 Task: For heading Arial with bold.  font size for heading22,  'Change the font style of data to'Arial Narrow.  and font size to 14,  Change the alignment of both headline & data to Align middle.  In the sheet  DashboardBankStmts
Action: Mouse moved to (137, 115)
Screenshot: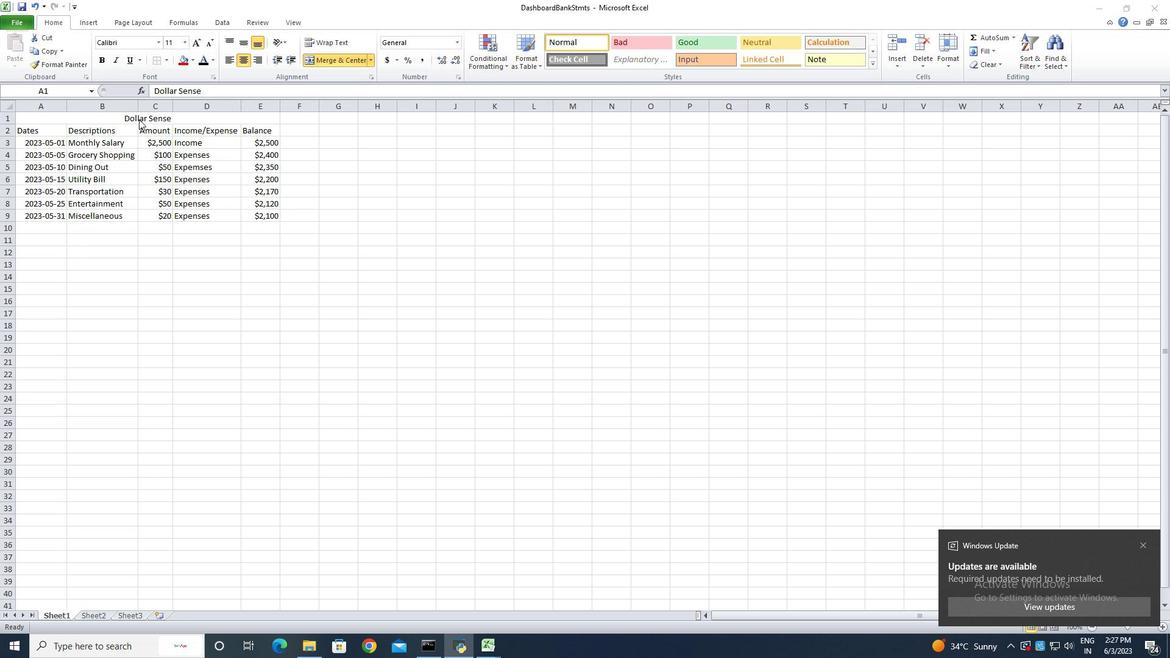 
Action: Mouse pressed left at (137, 115)
Screenshot: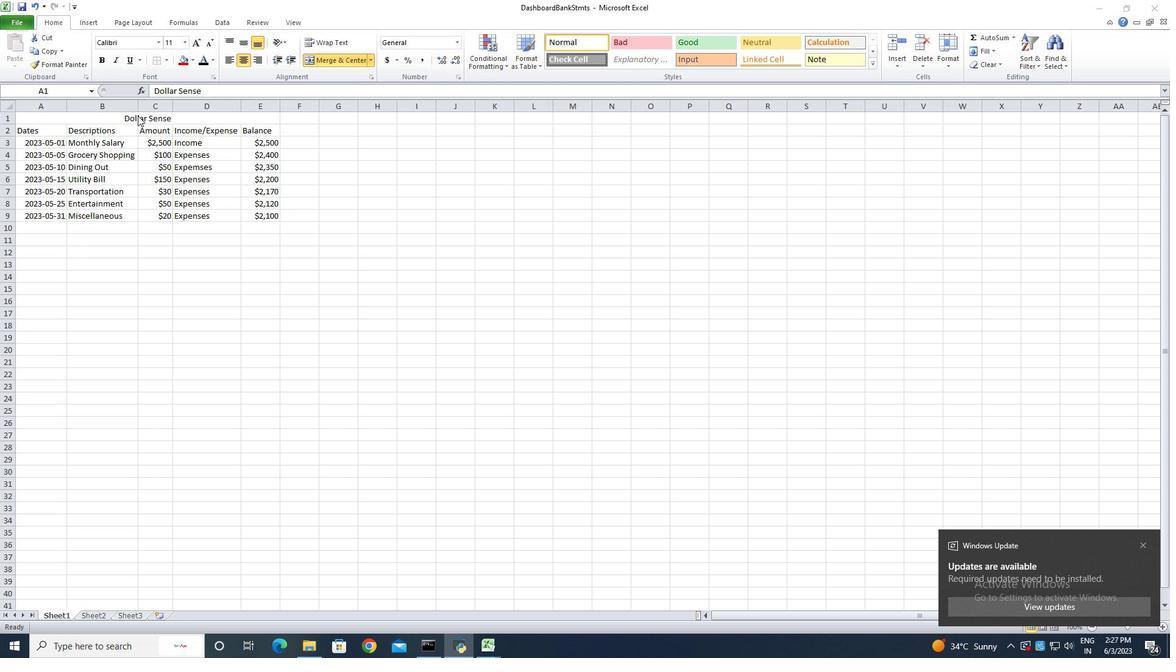 
Action: Mouse moved to (156, 42)
Screenshot: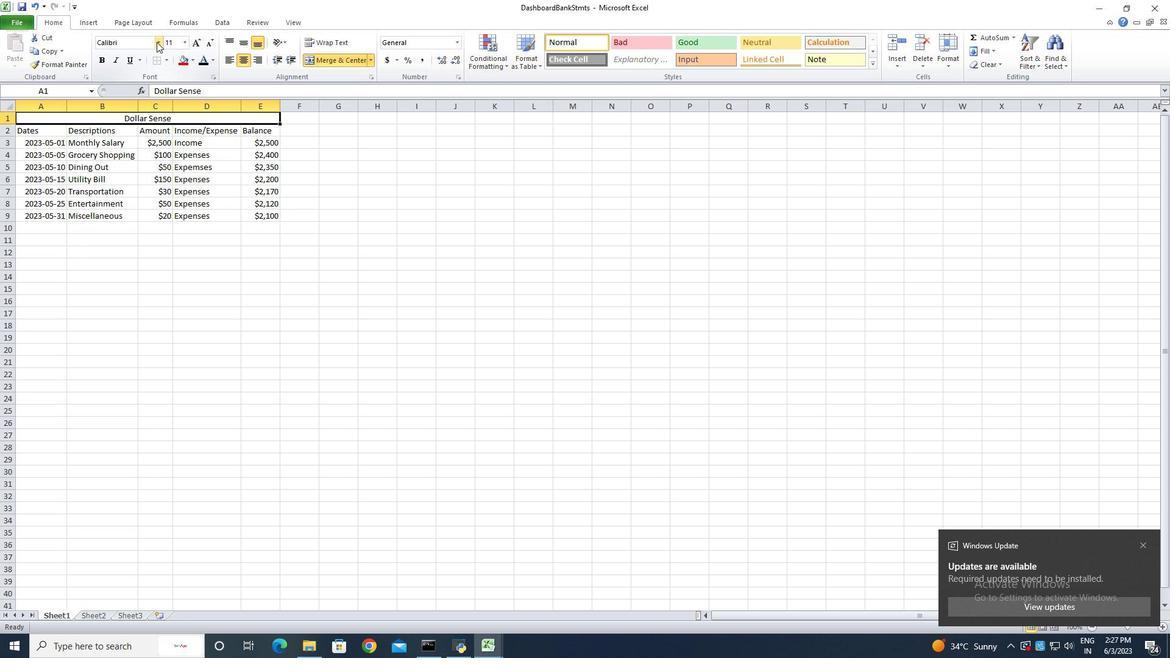 
Action: Mouse pressed left at (156, 42)
Screenshot: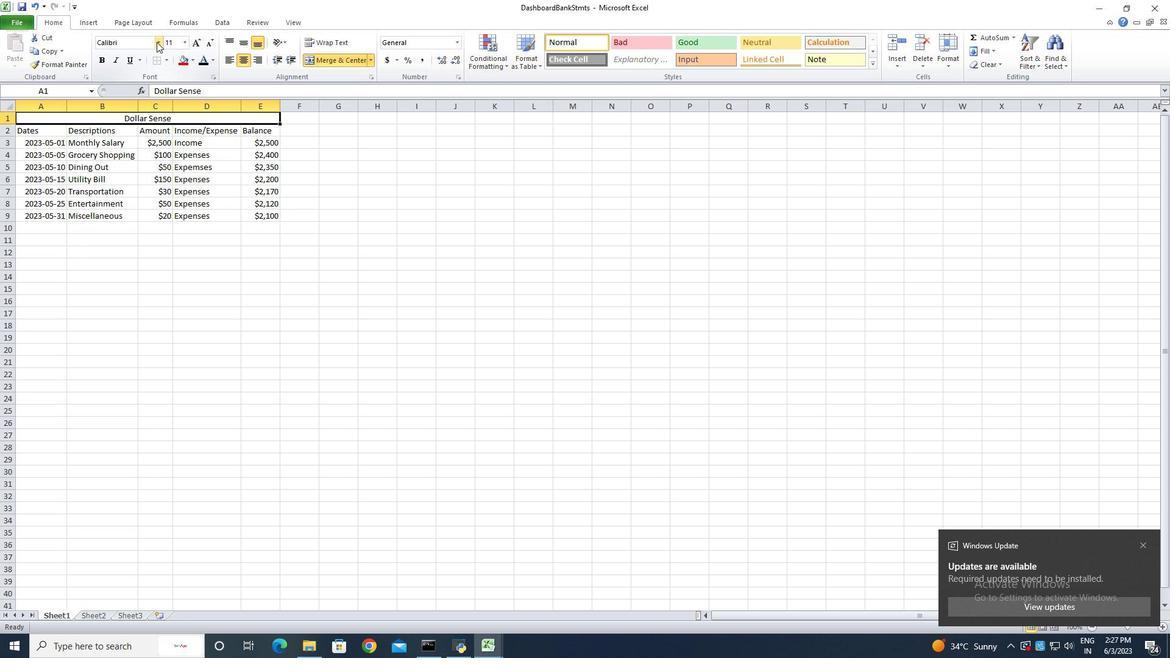 
Action: Mouse moved to (140, 138)
Screenshot: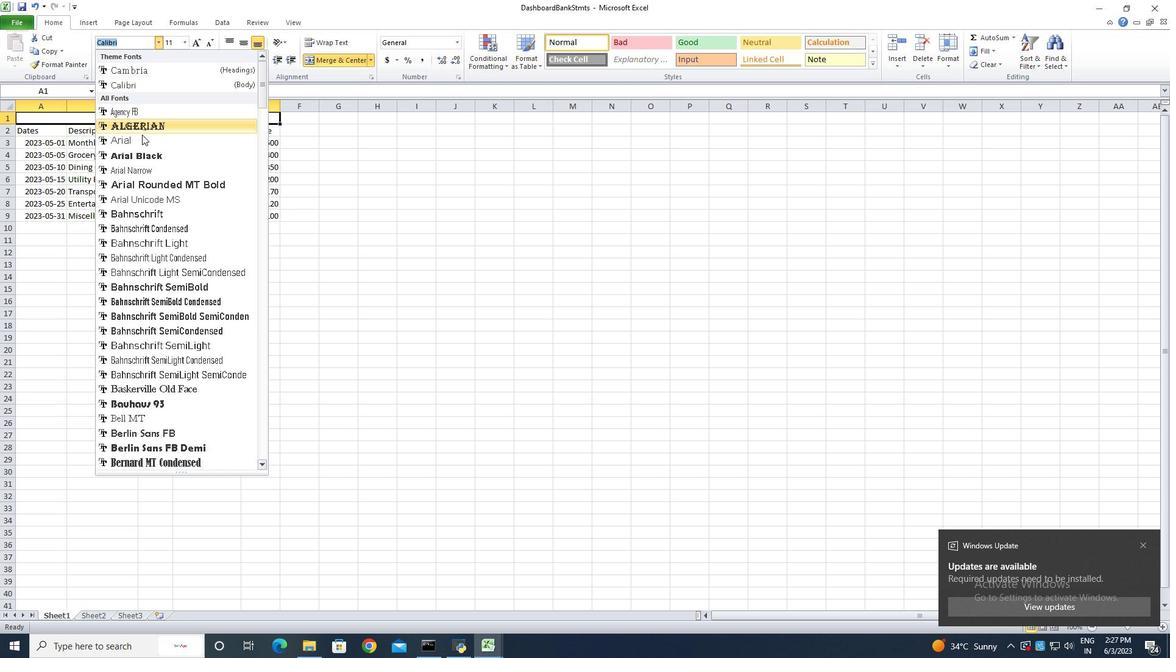 
Action: Mouse pressed left at (140, 138)
Screenshot: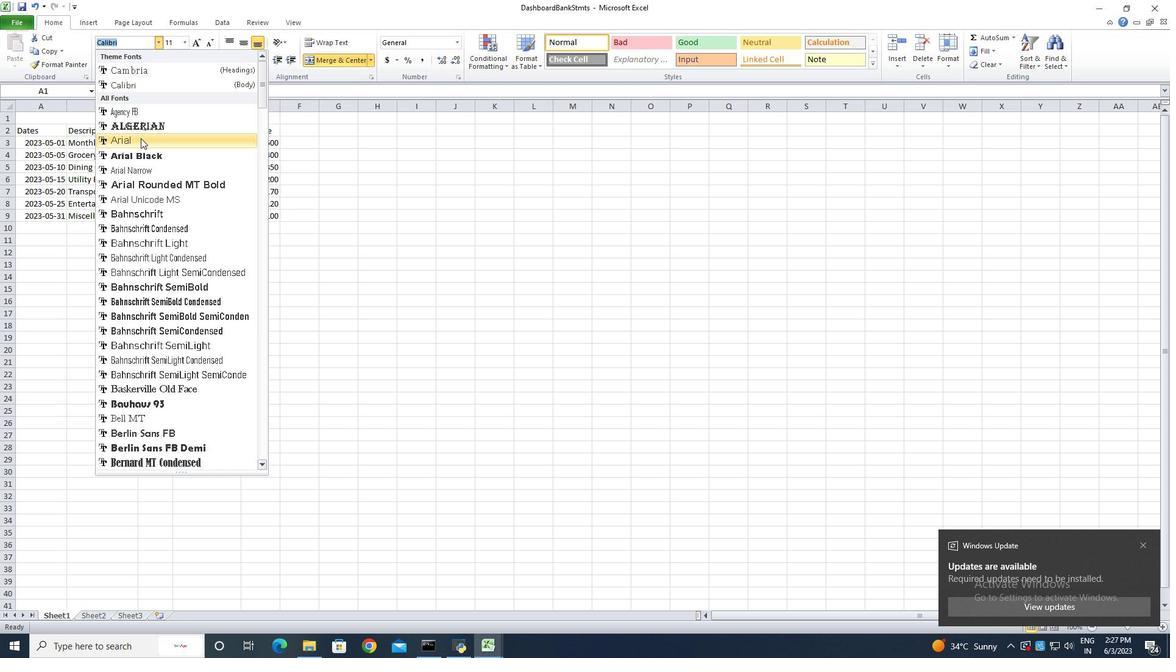 
Action: Mouse moved to (105, 59)
Screenshot: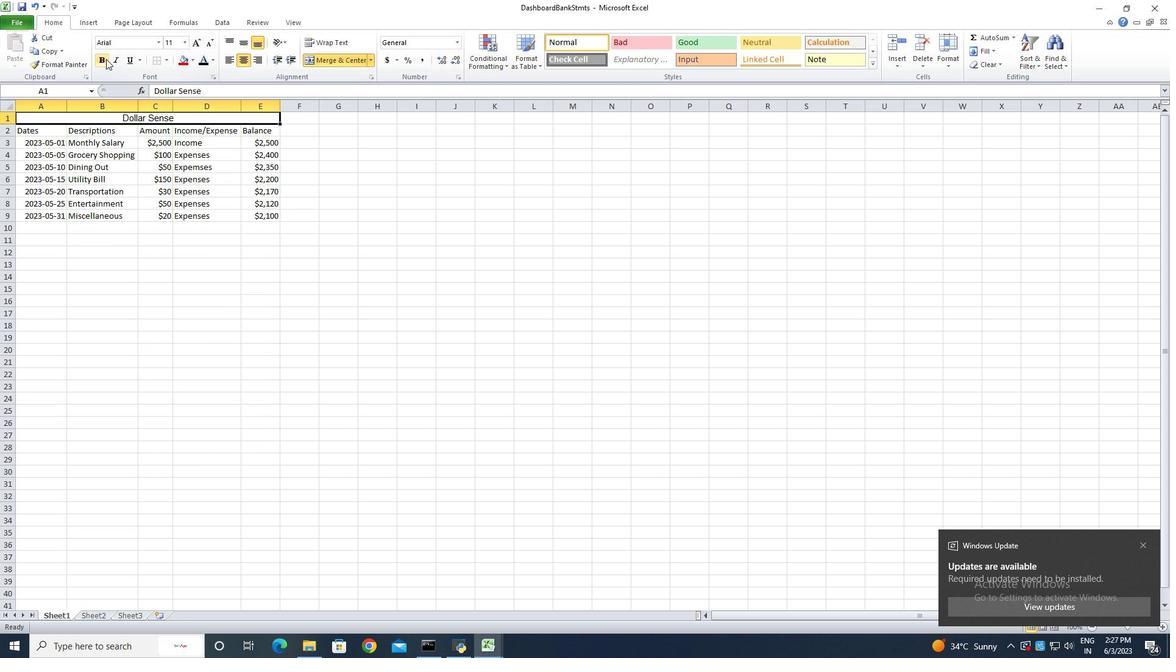 
Action: Mouse pressed left at (105, 59)
Screenshot: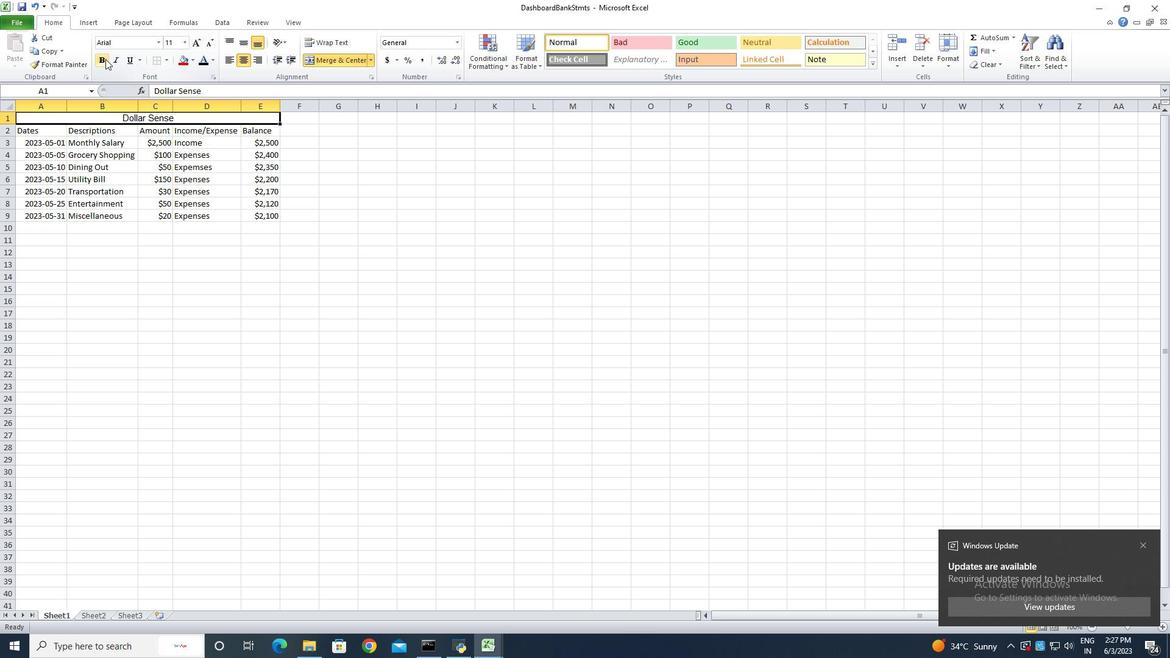 
Action: Mouse moved to (195, 40)
Screenshot: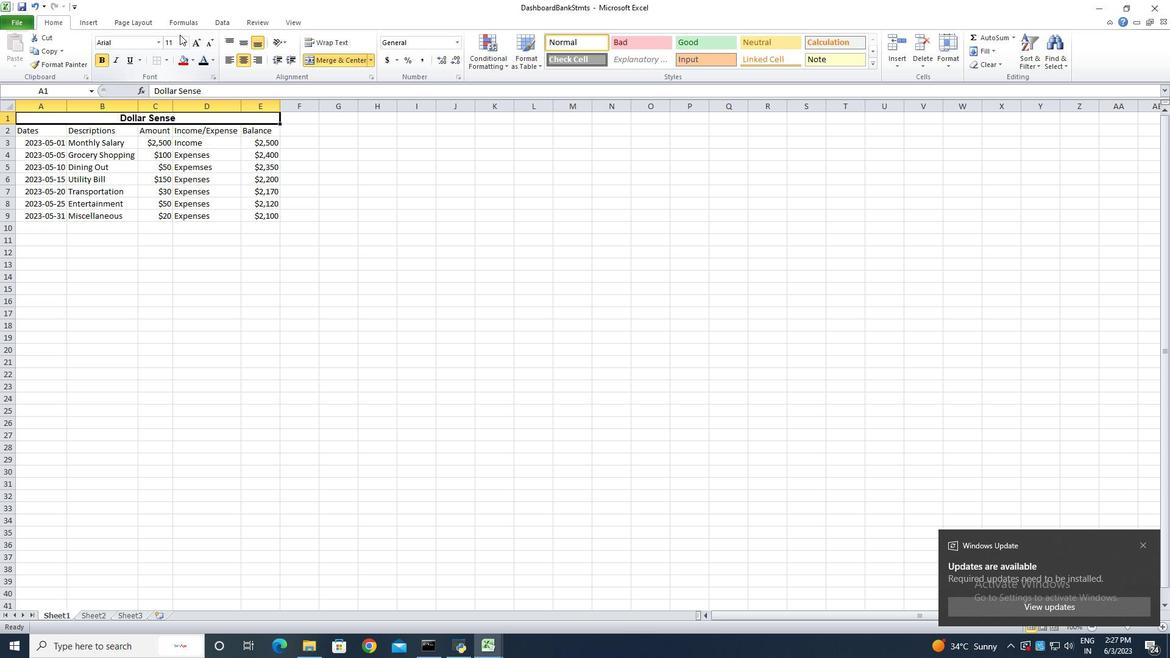 
Action: Mouse pressed left at (195, 40)
Screenshot: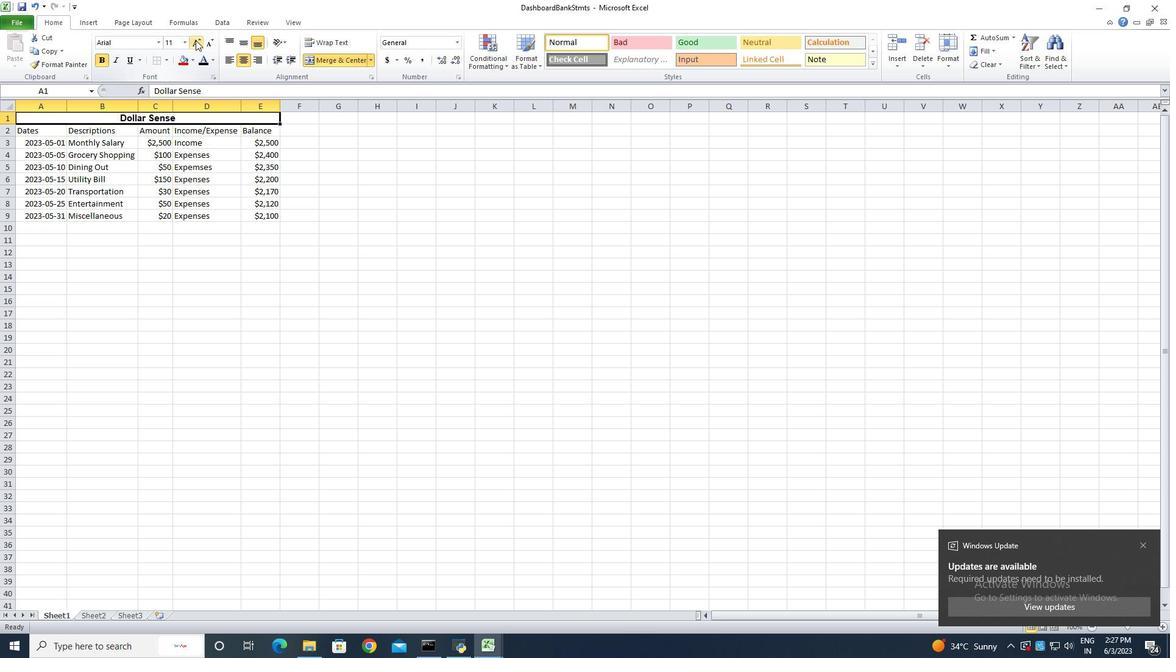 
Action: Mouse pressed left at (195, 40)
Screenshot: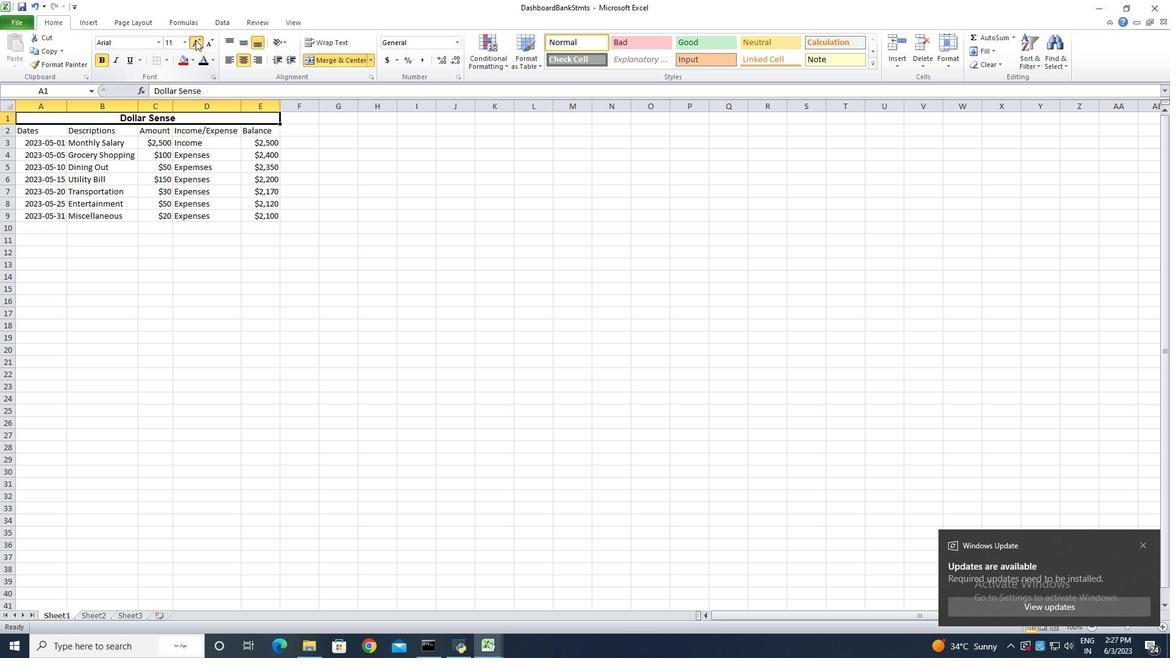 
Action: Mouse pressed left at (195, 40)
Screenshot: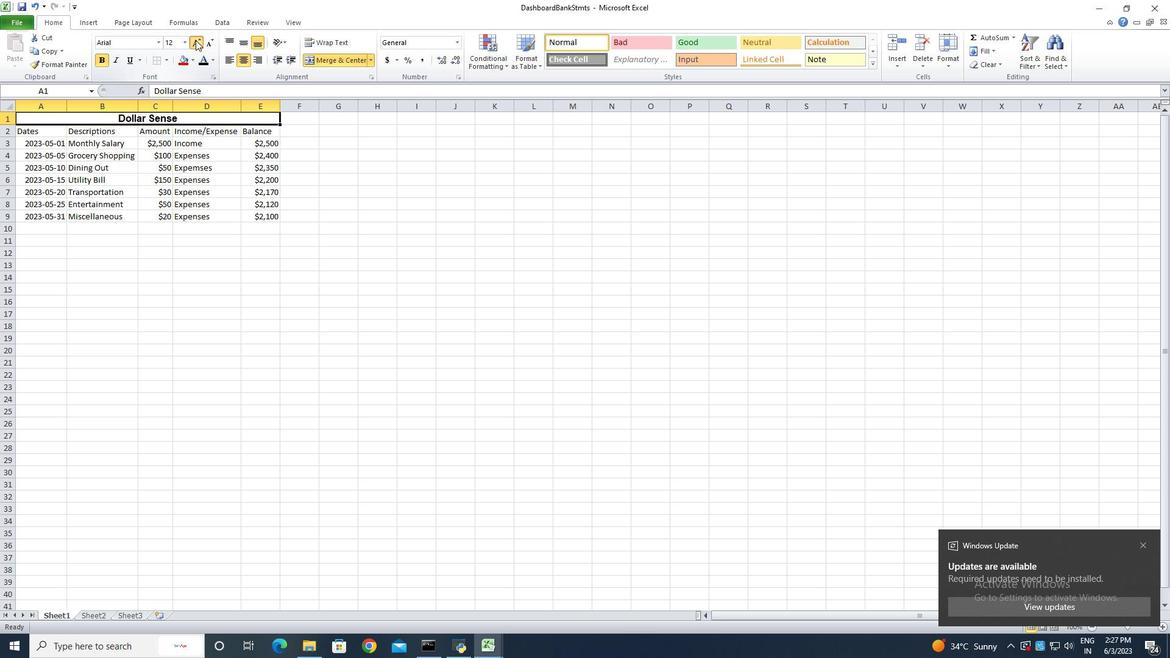 
Action: Mouse pressed left at (195, 40)
Screenshot: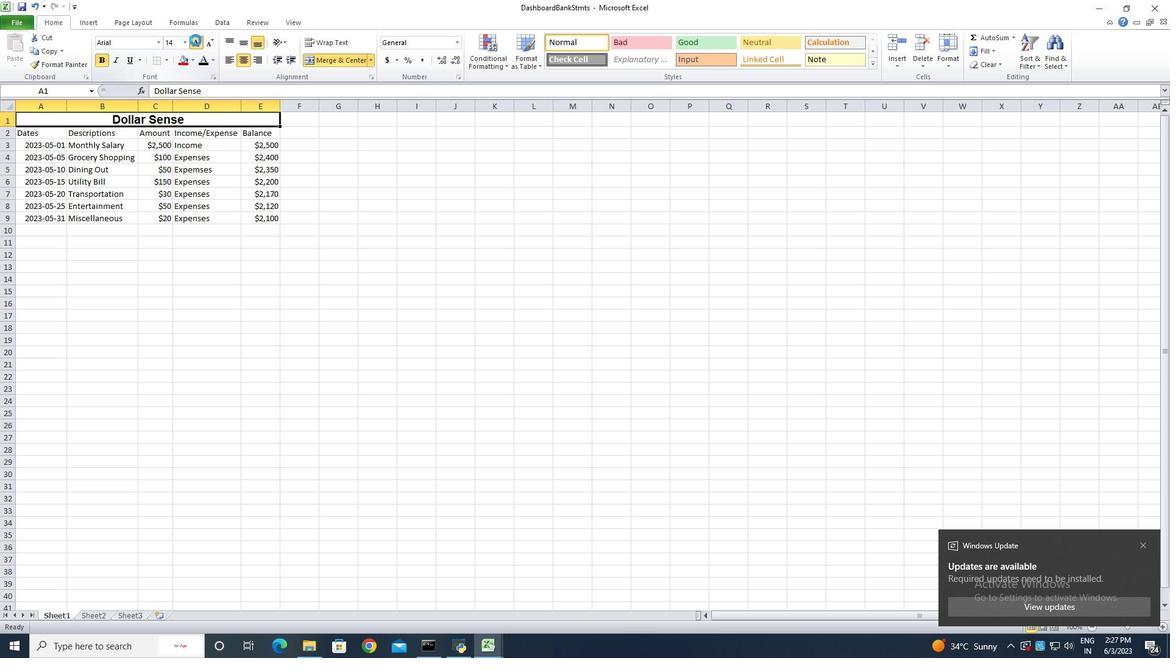 
Action: Mouse pressed left at (195, 40)
Screenshot: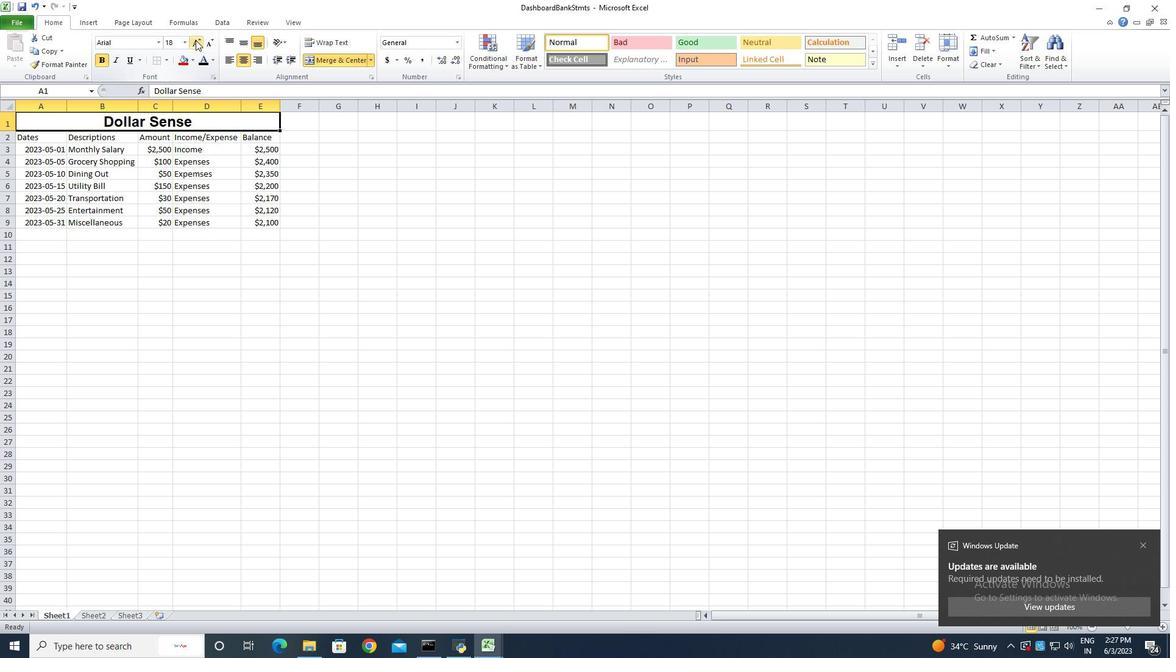 
Action: Mouse pressed left at (195, 40)
Screenshot: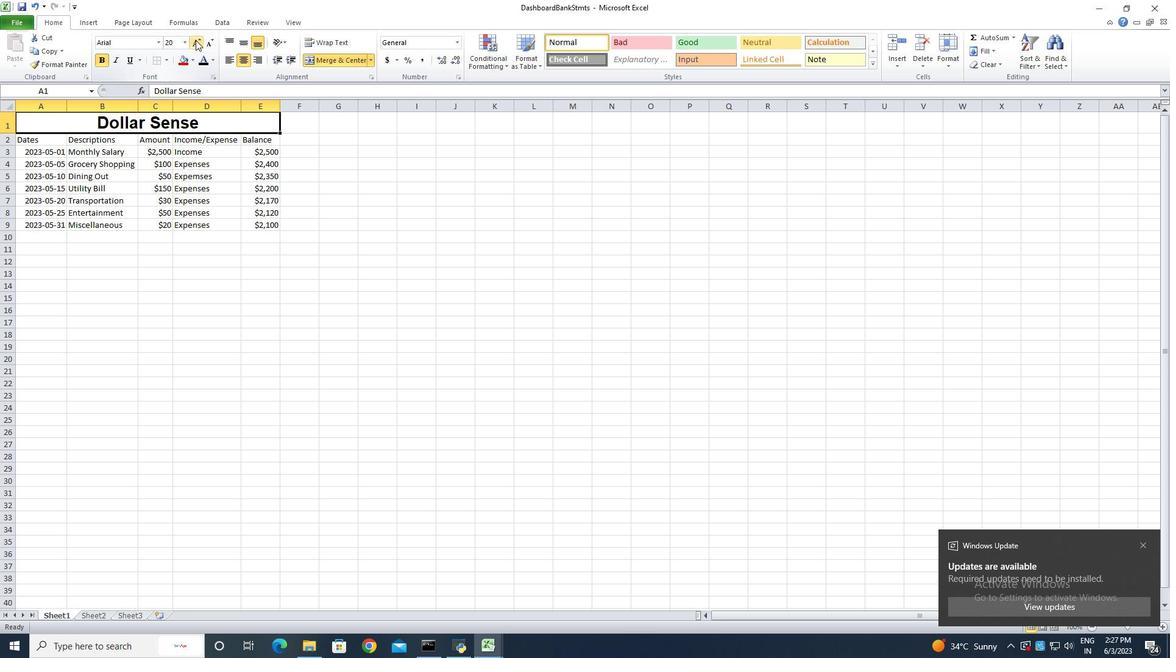 
Action: Mouse moved to (48, 140)
Screenshot: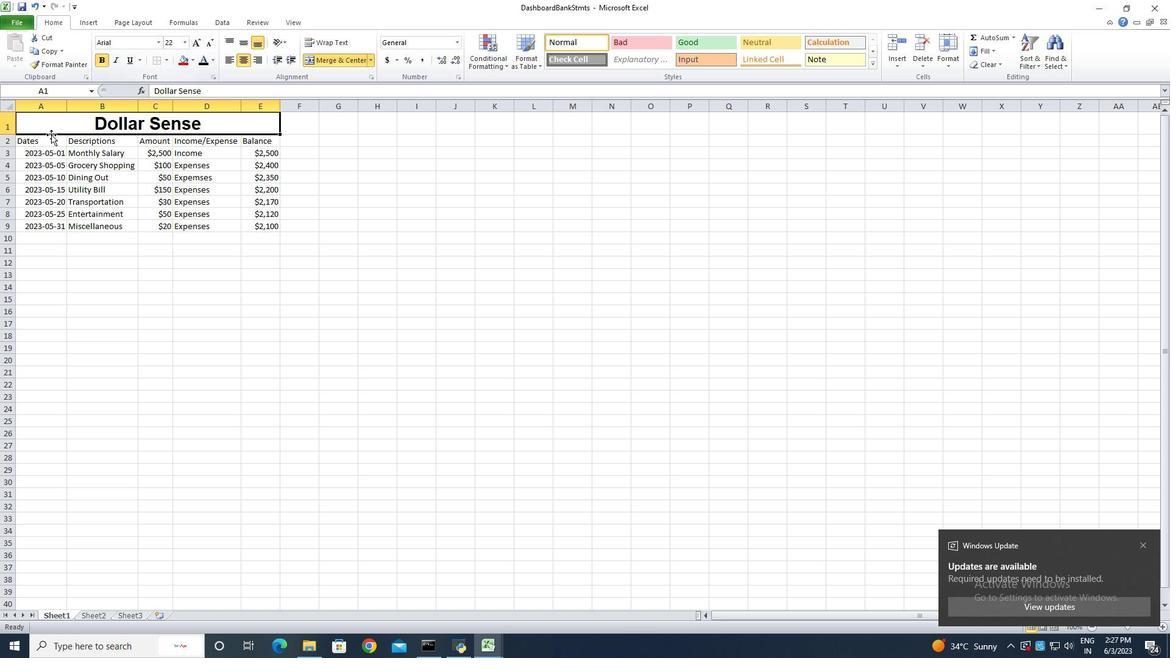 
Action: Mouse pressed left at (48, 140)
Screenshot: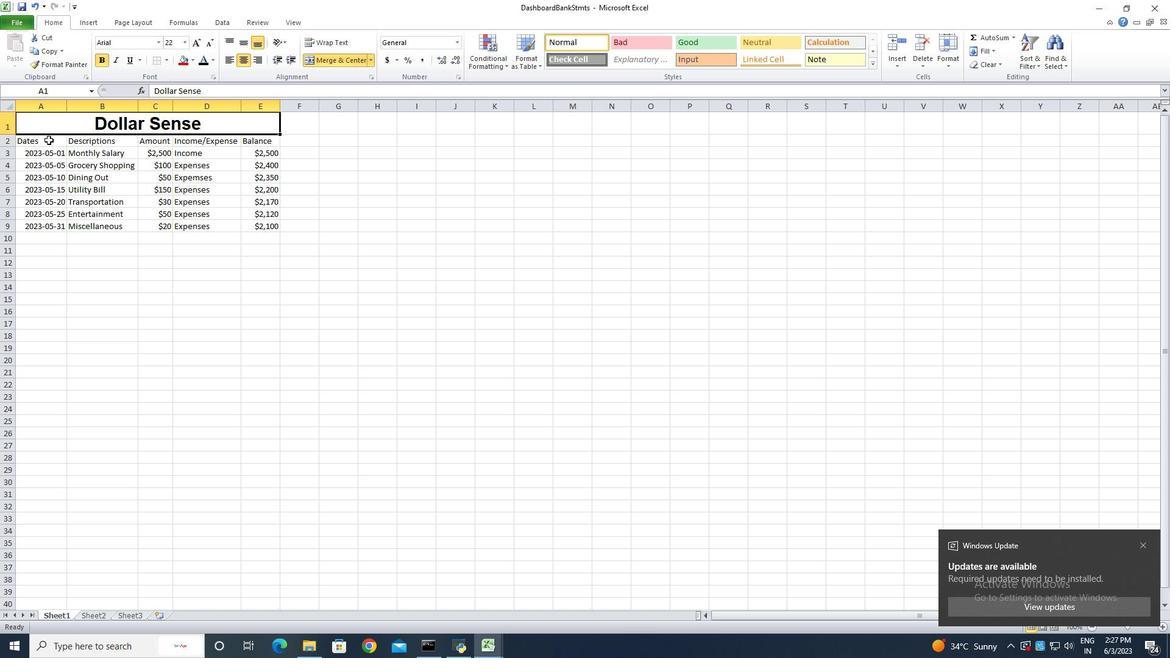 
Action: Mouse pressed left at (48, 140)
Screenshot: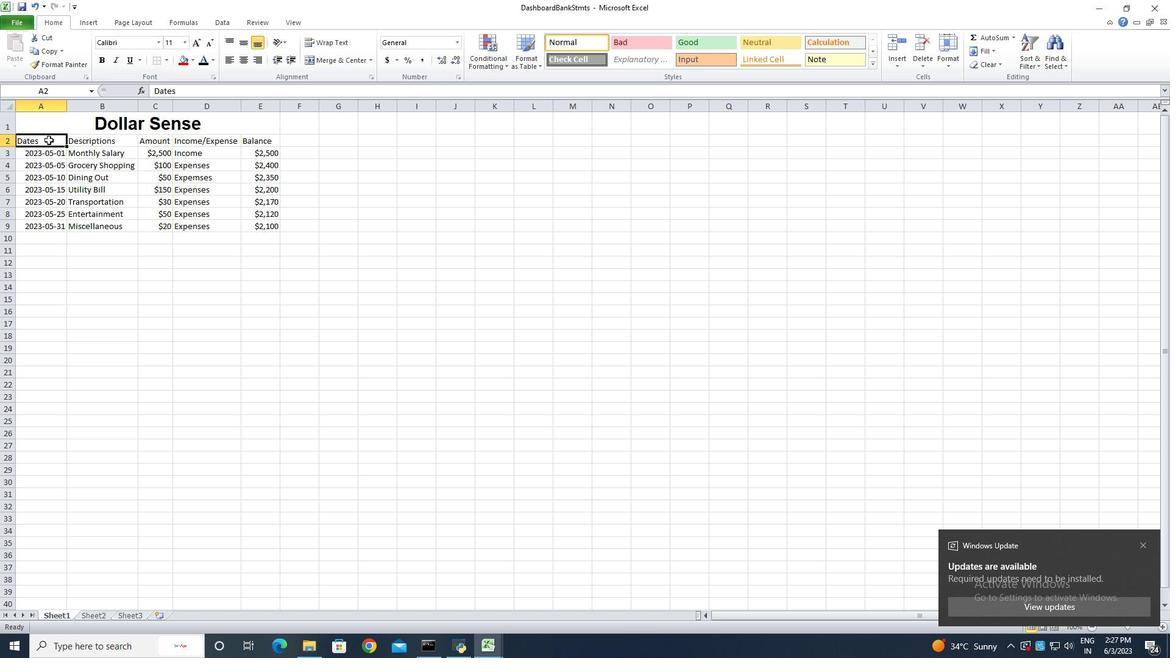 
Action: Mouse moved to (157, 45)
Screenshot: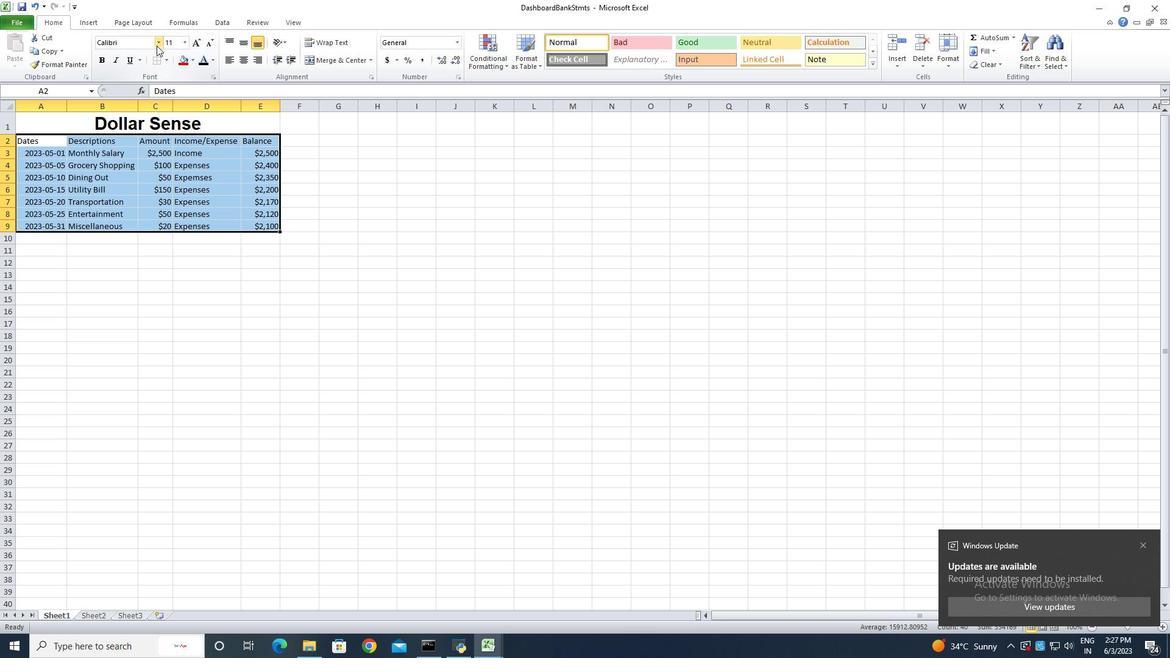 
Action: Mouse pressed left at (157, 45)
Screenshot: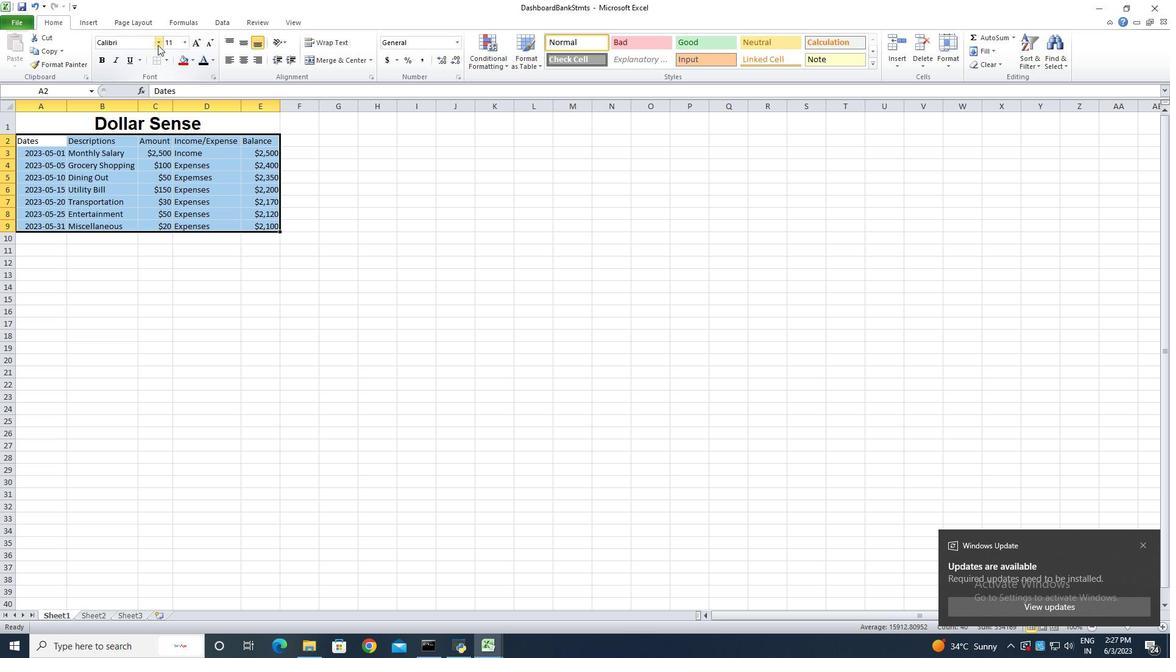
Action: Mouse moved to (141, 173)
Screenshot: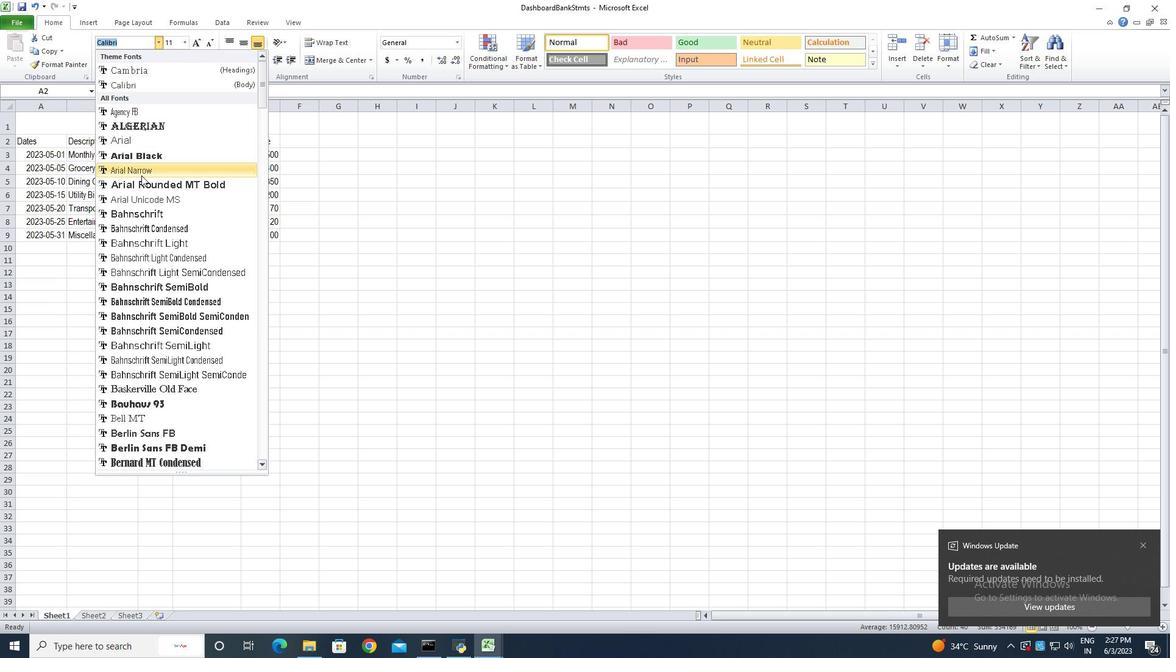 
Action: Mouse pressed left at (141, 173)
Screenshot: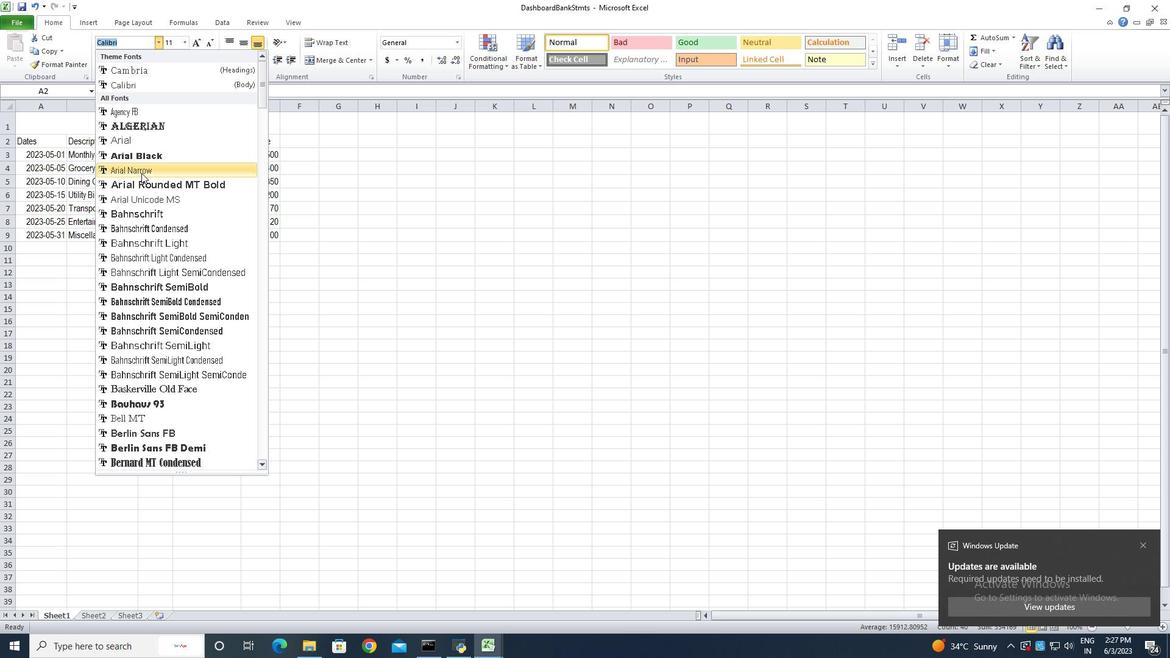
Action: Mouse moved to (199, 43)
Screenshot: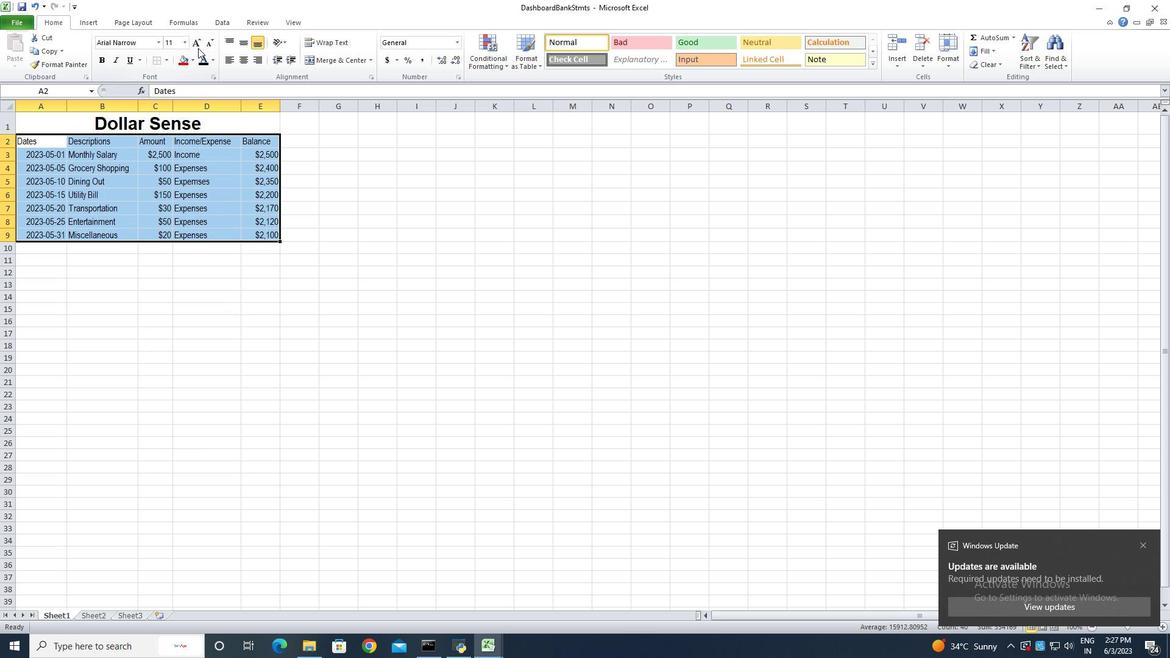 
Action: Mouse pressed left at (199, 43)
Screenshot: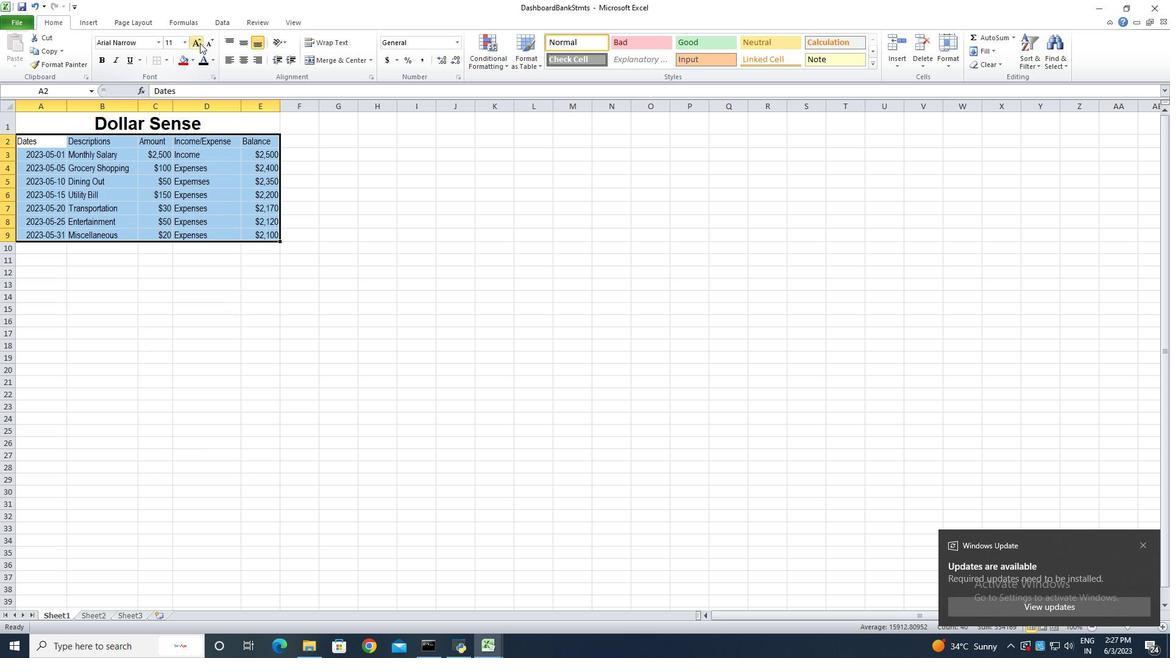 
Action: Mouse pressed left at (199, 43)
Screenshot: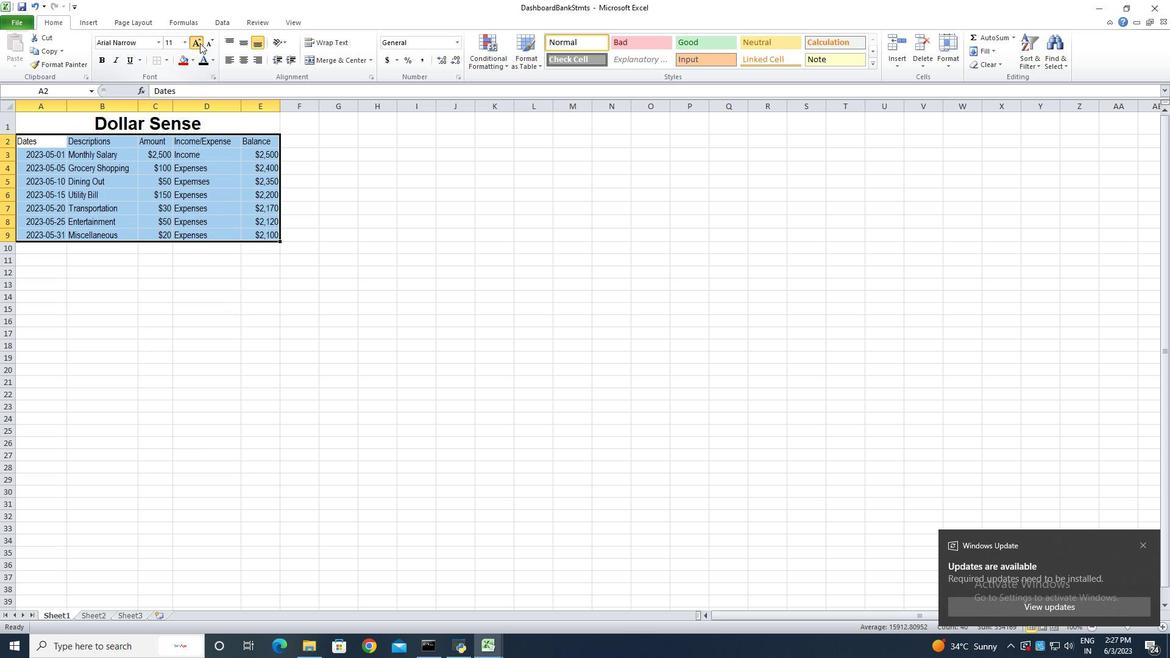 
Action: Mouse pressed left at (199, 43)
Screenshot: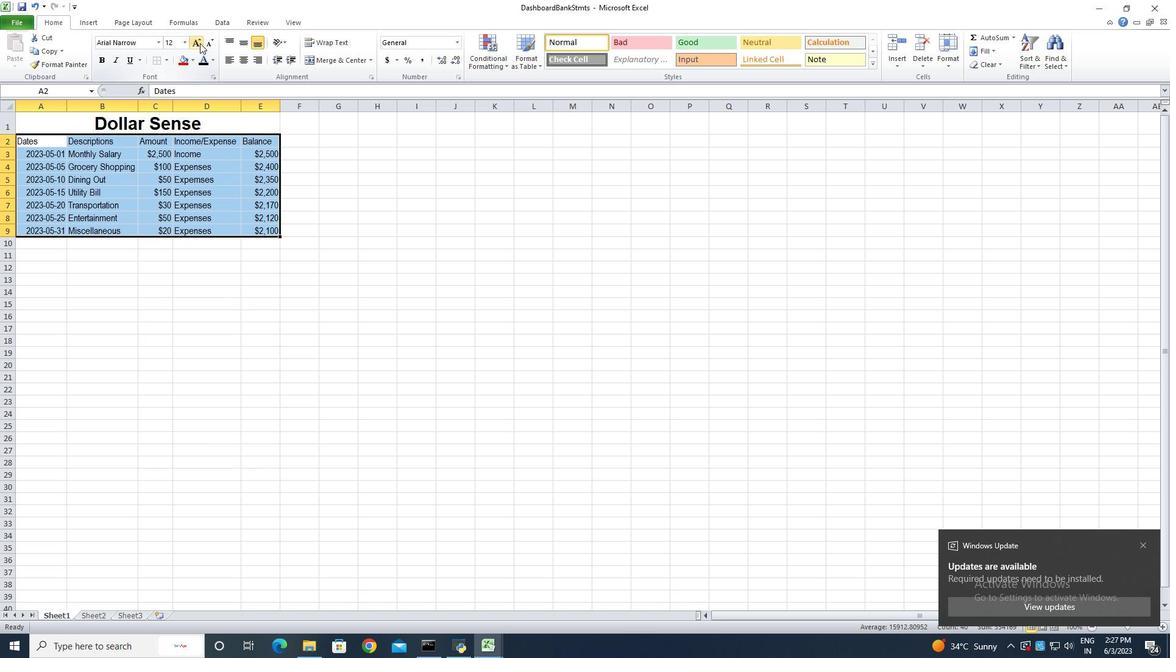 
Action: Mouse moved to (207, 42)
Screenshot: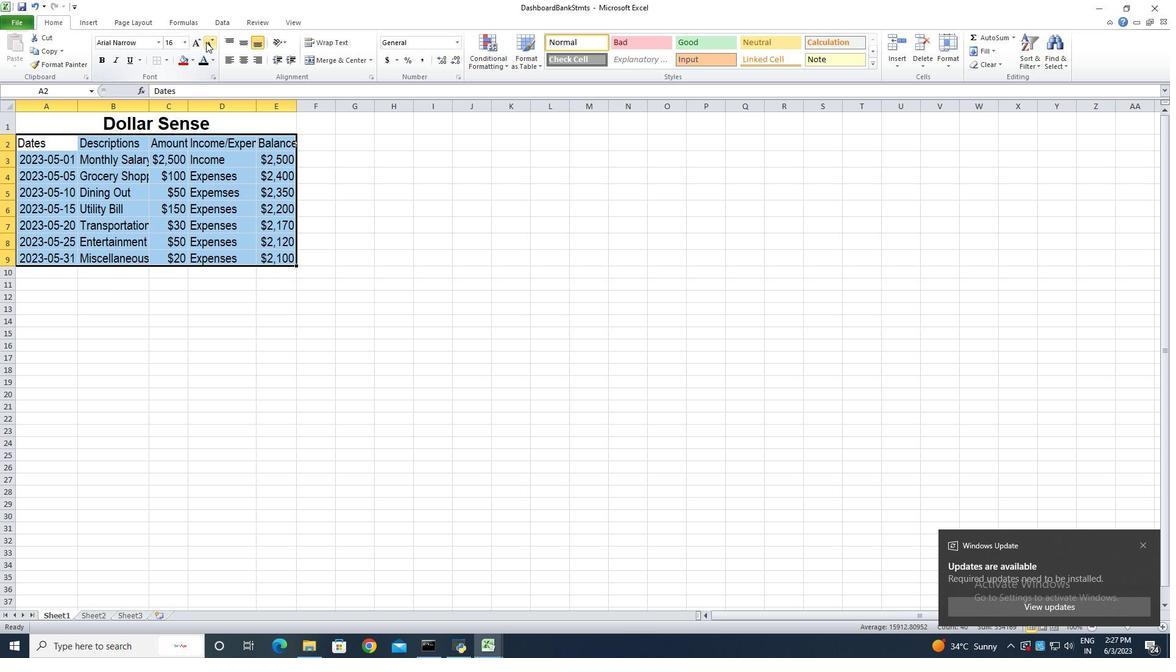 
Action: Mouse pressed left at (207, 42)
Screenshot: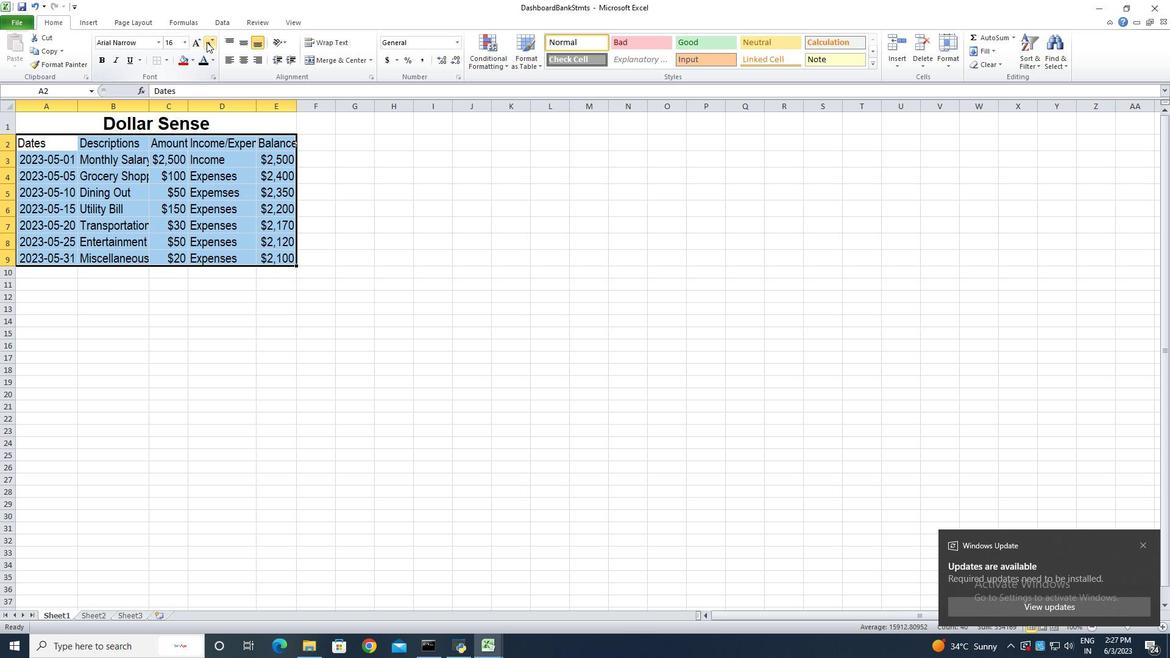 
Action: Mouse moved to (90, 290)
Screenshot: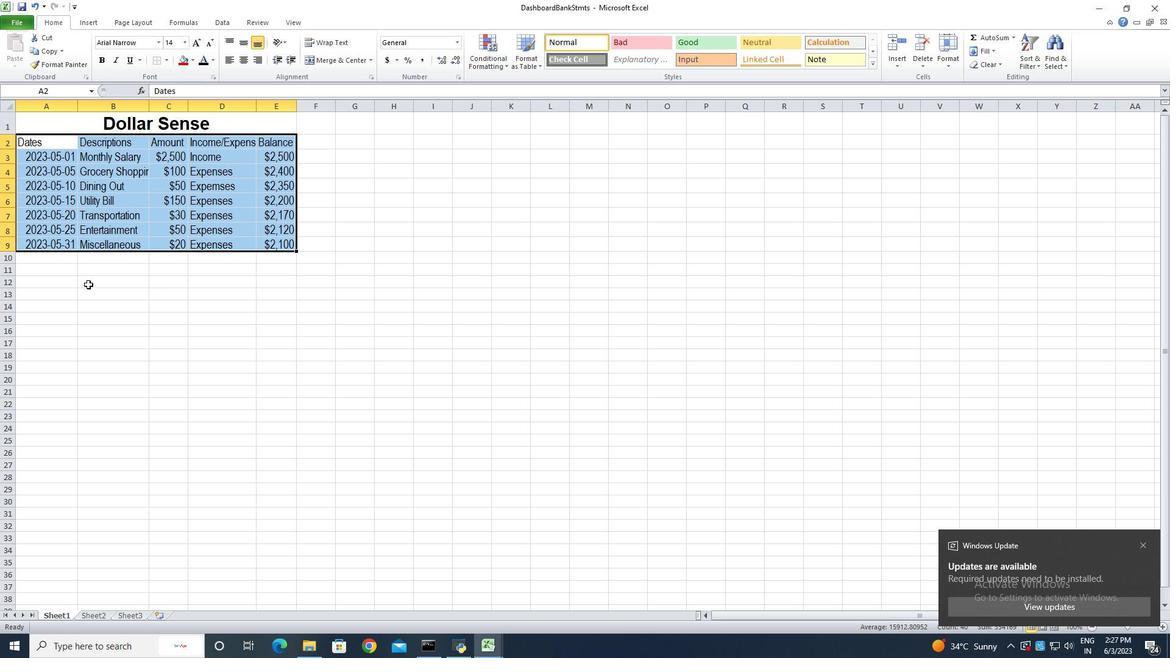 
Action: Mouse pressed left at (90, 290)
Screenshot: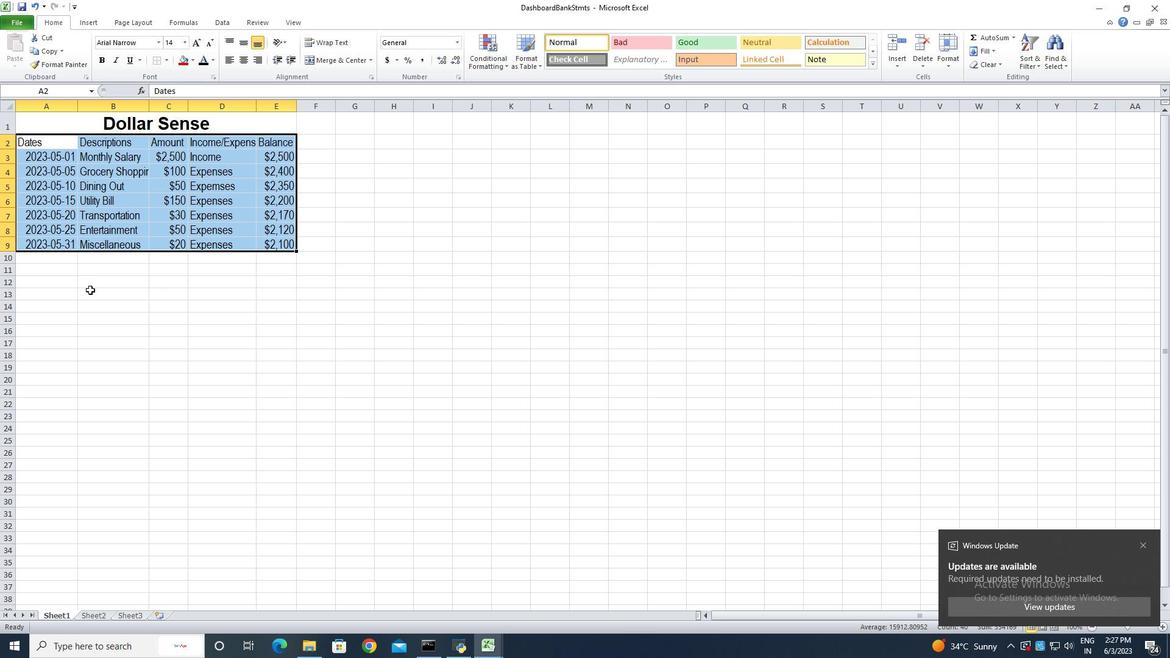 
Action: Mouse moved to (77, 109)
Screenshot: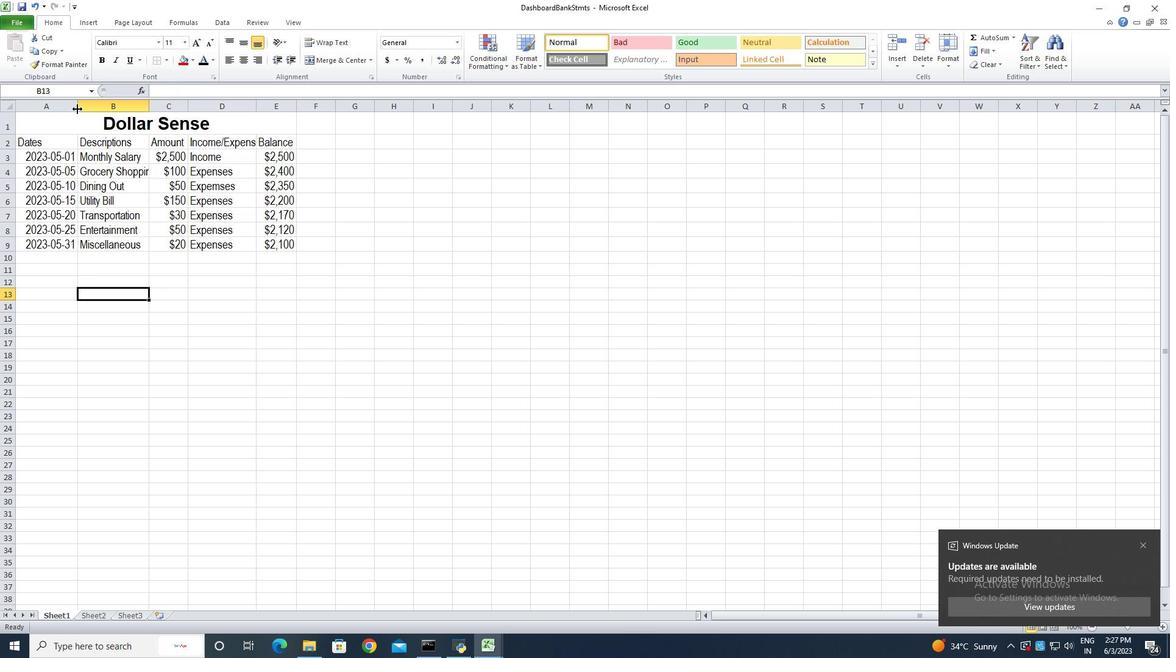 
Action: Mouse pressed left at (77, 109)
Screenshot: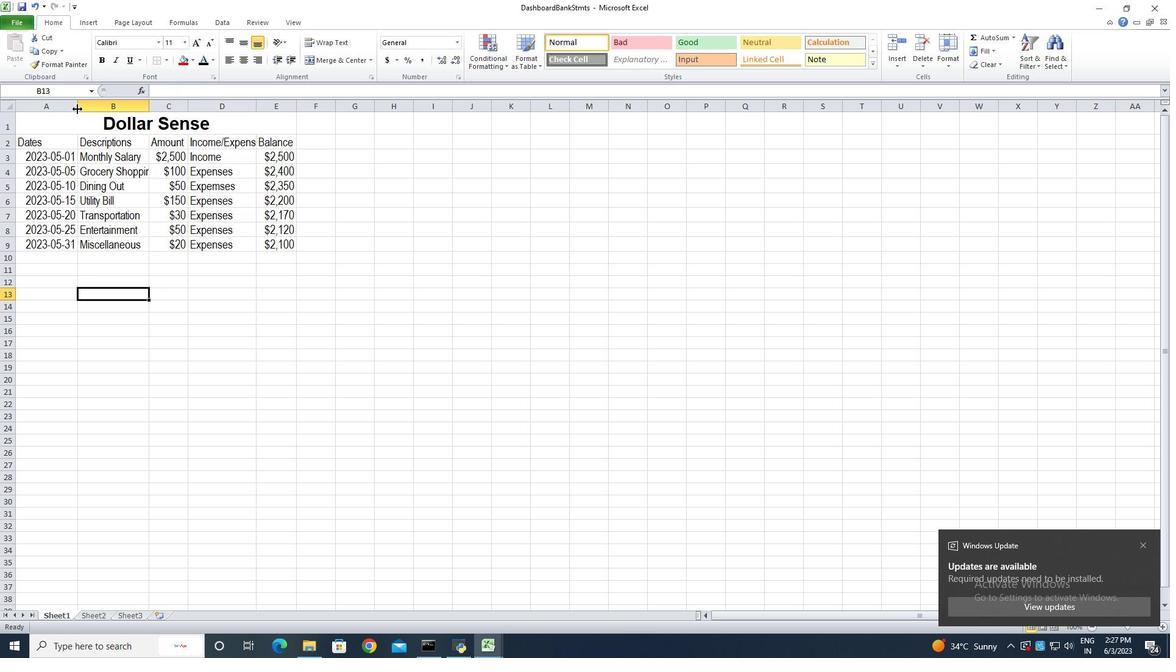 
Action: Mouse pressed left at (77, 109)
Screenshot: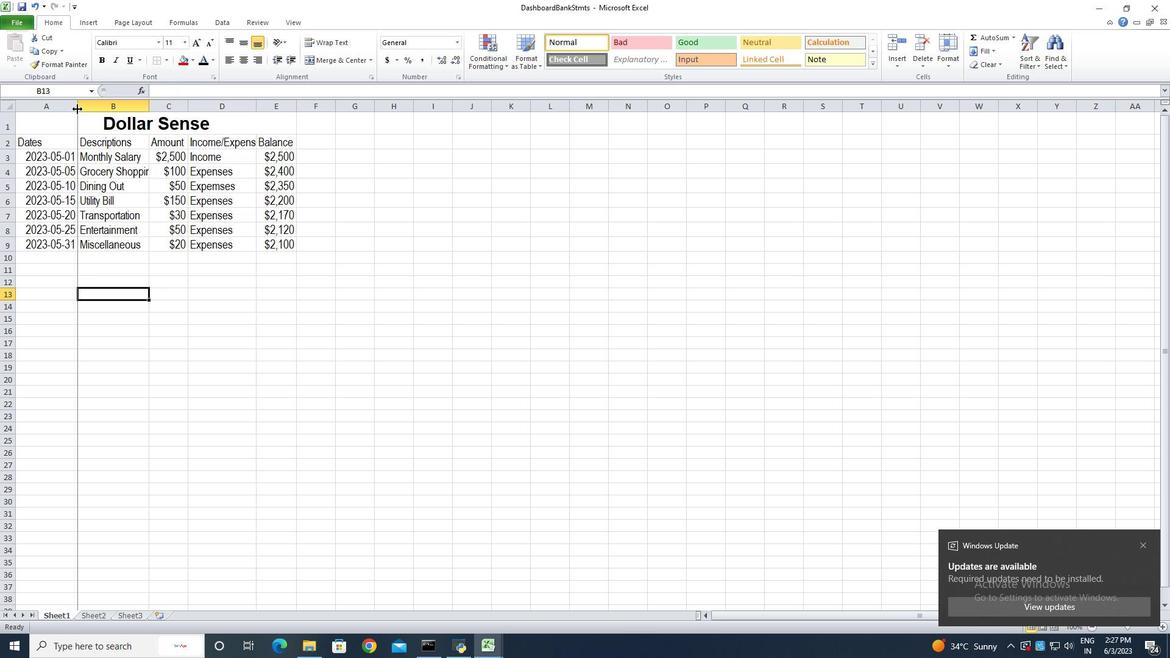 
Action: Mouse moved to (143, 109)
Screenshot: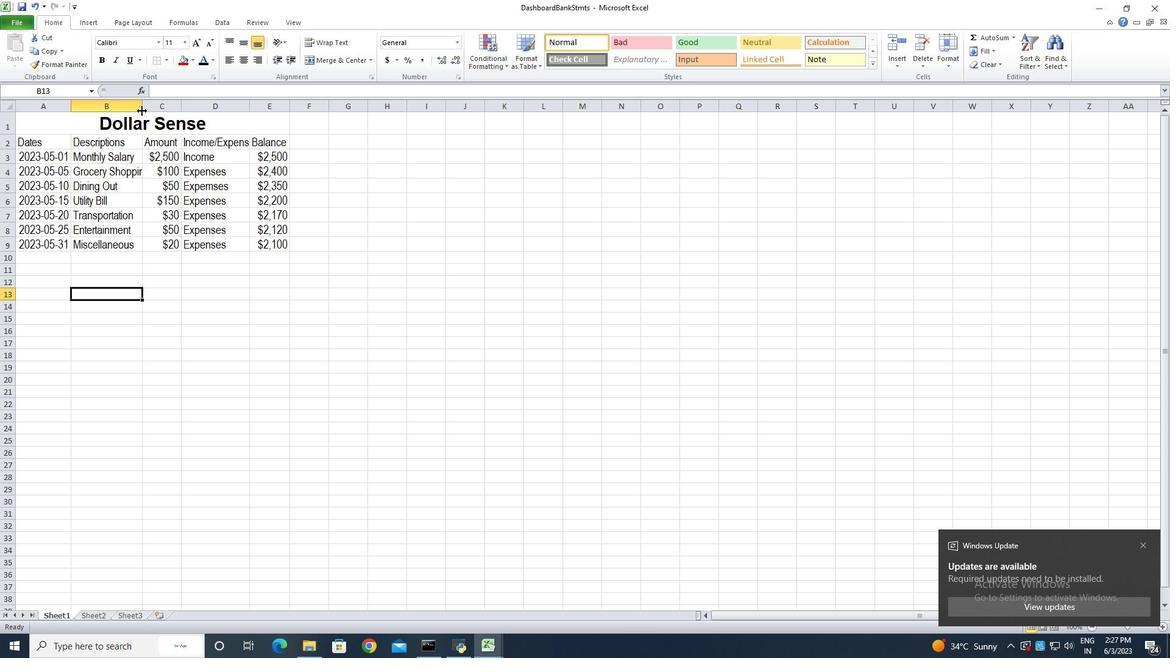 
Action: Mouse pressed left at (143, 109)
Screenshot: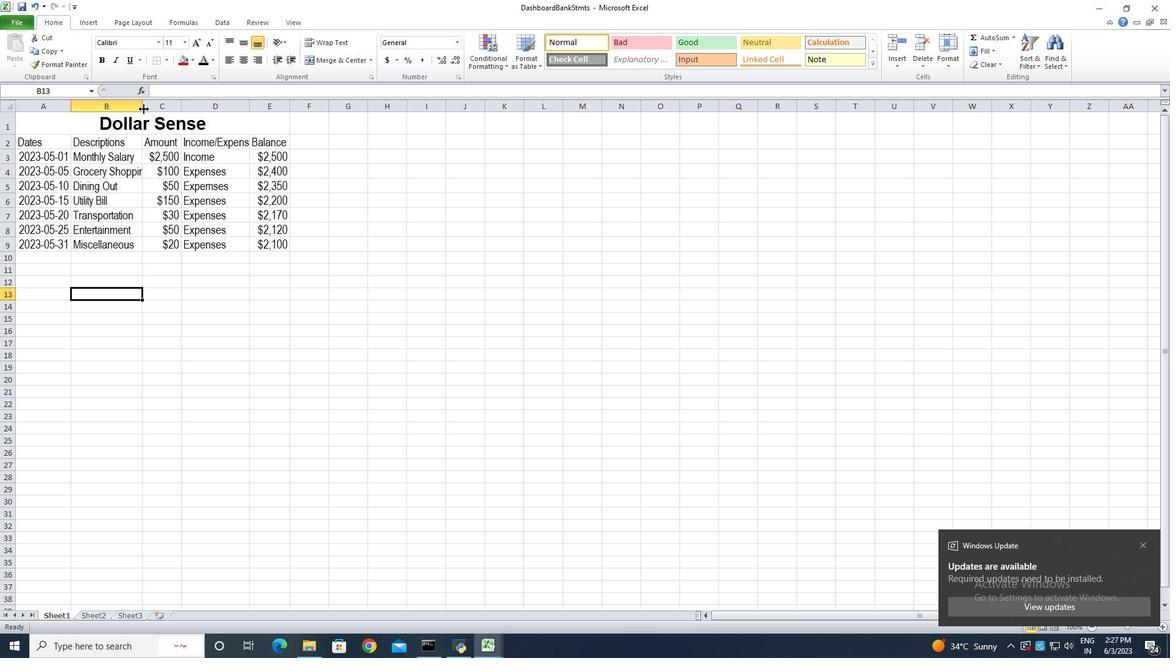 
Action: Mouse pressed left at (143, 109)
Screenshot: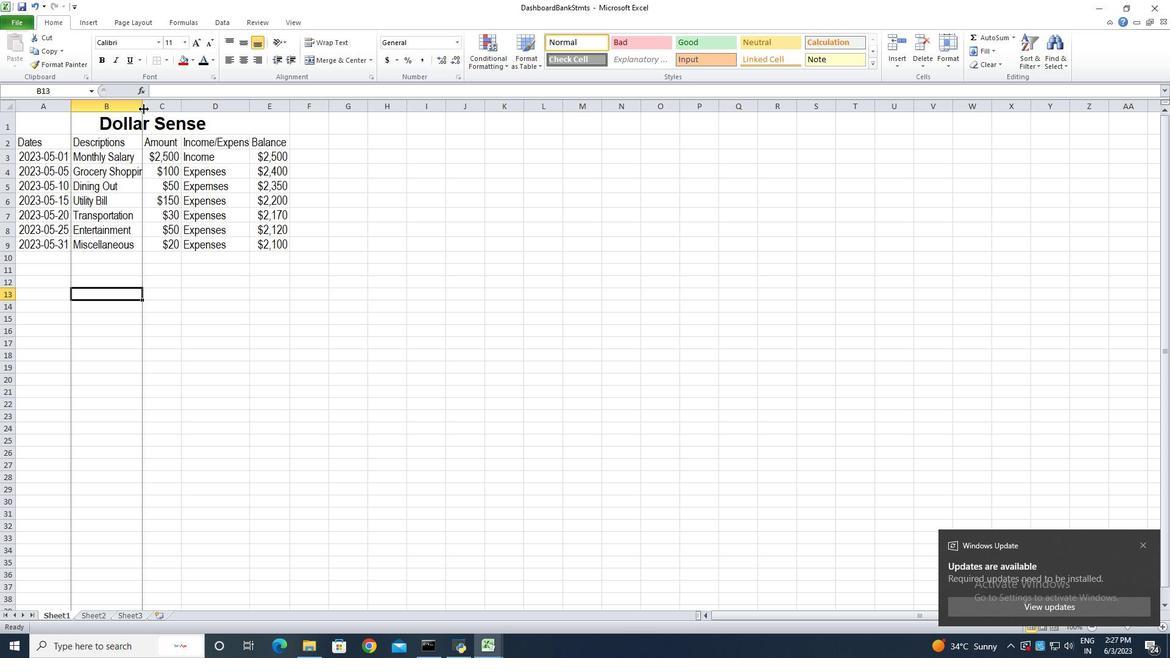 
Action: Mouse moved to (195, 109)
Screenshot: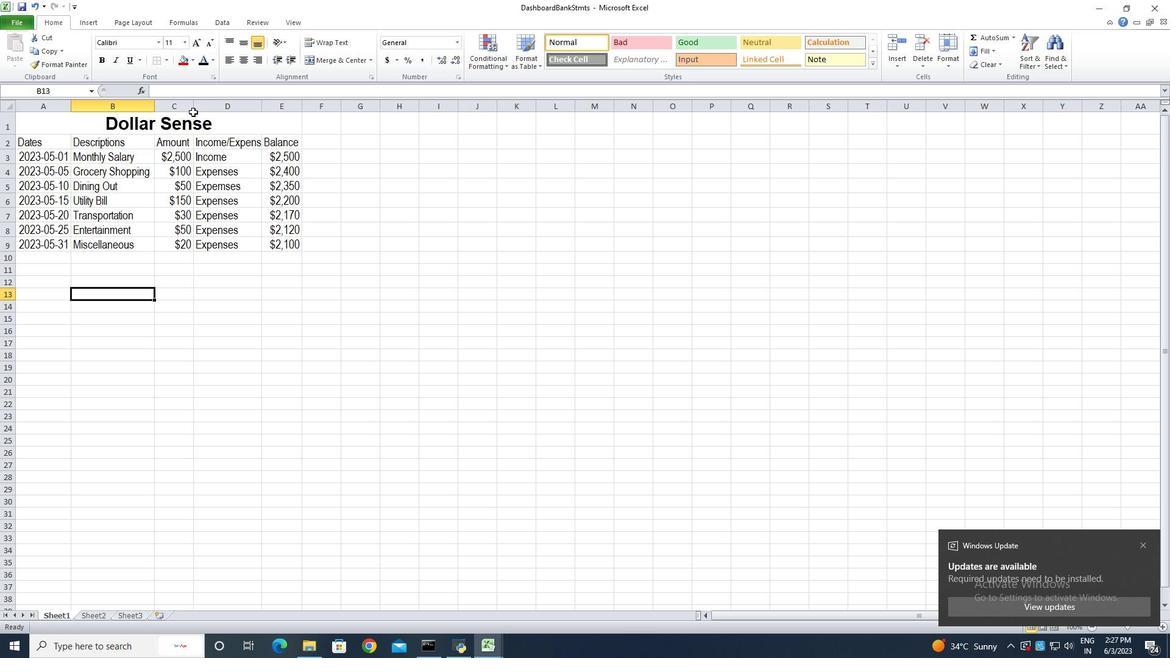 
Action: Mouse pressed left at (195, 109)
Screenshot: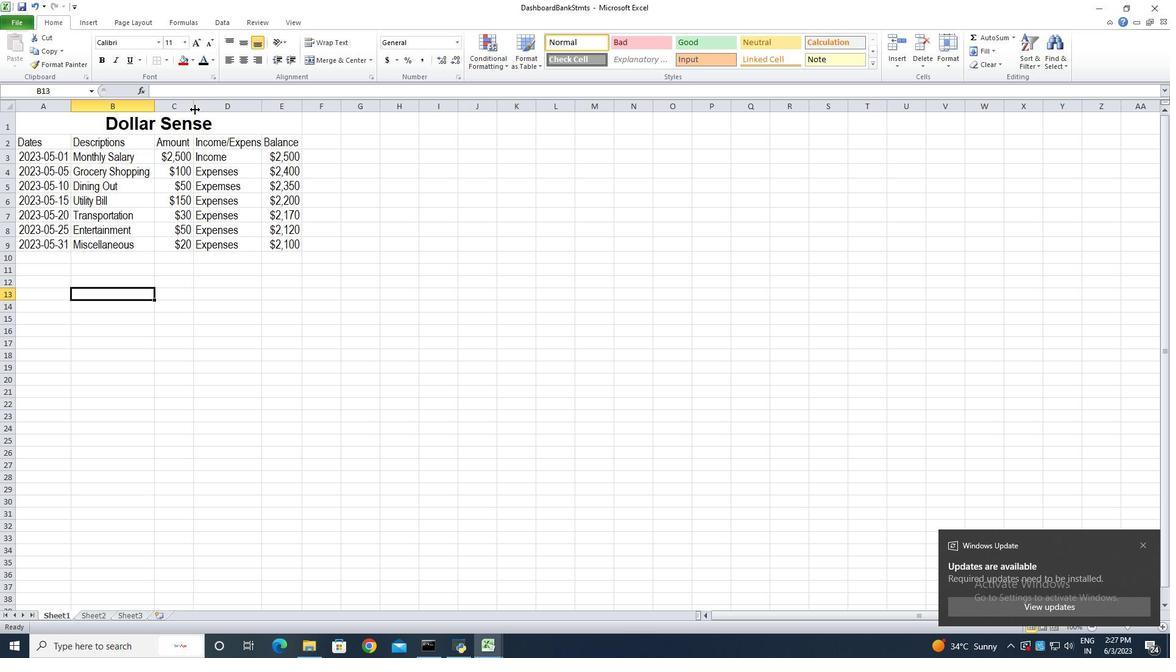 
Action: Mouse pressed left at (195, 109)
Screenshot: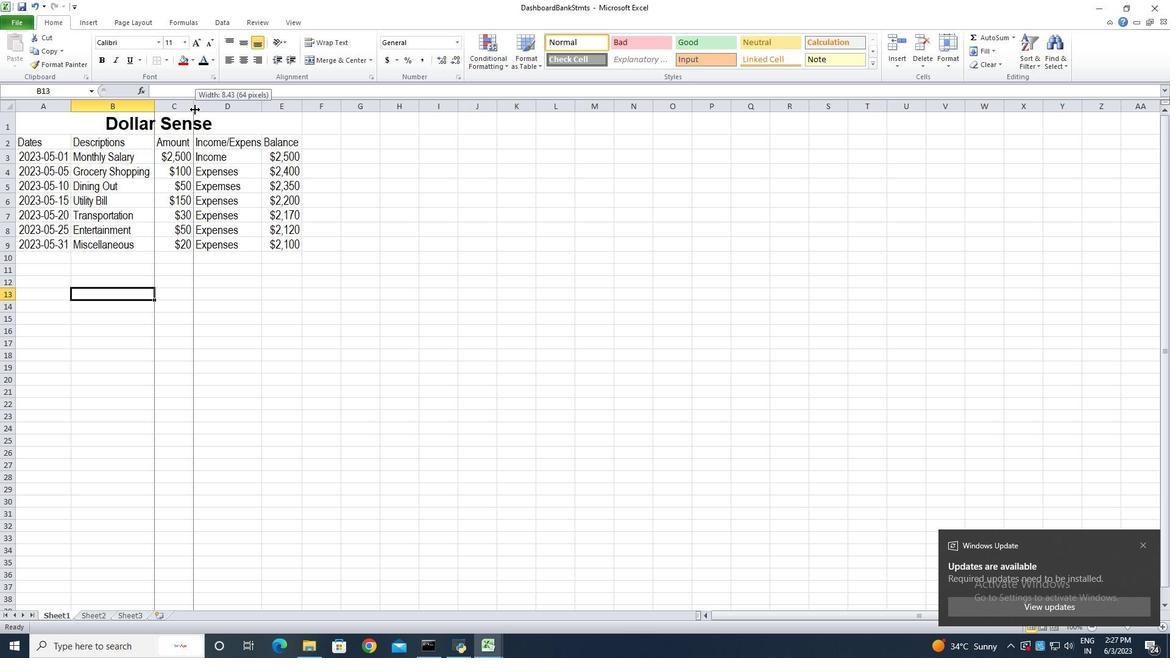 
Action: Mouse moved to (260, 108)
Screenshot: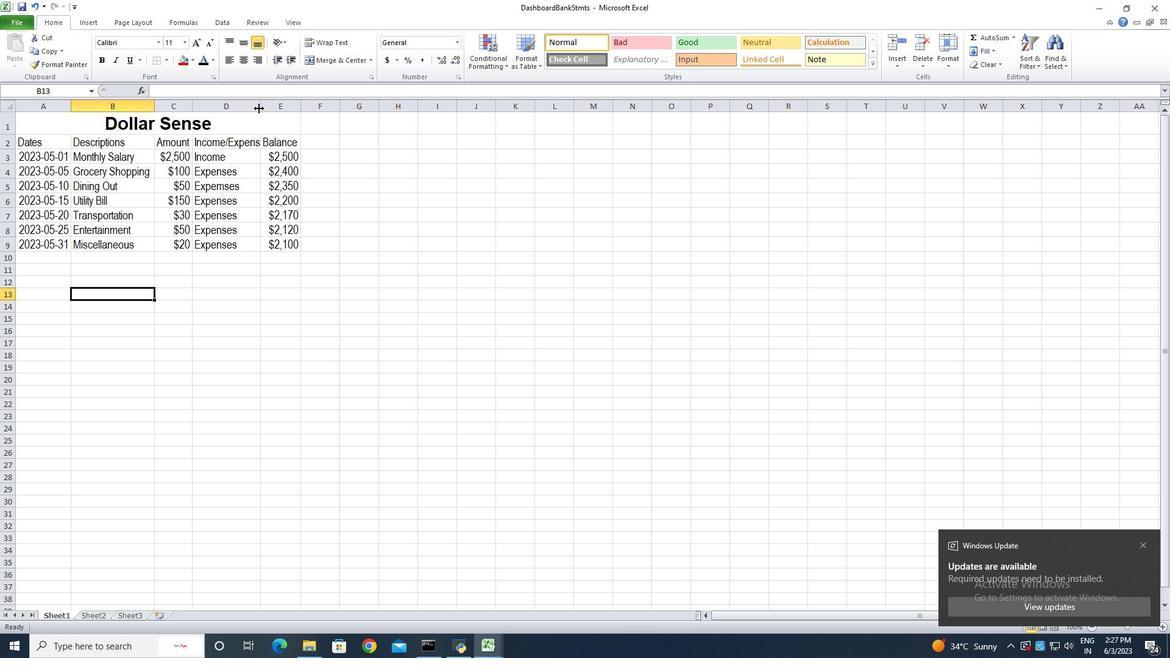 
Action: Mouse pressed left at (260, 108)
Screenshot: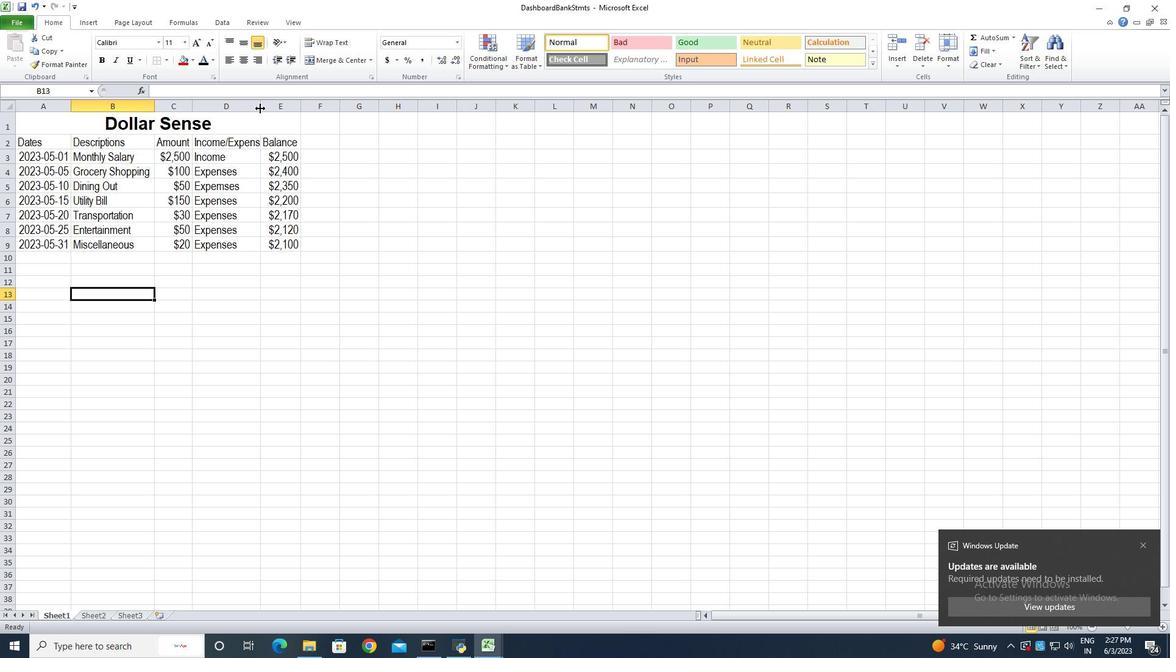 
Action: Mouse pressed left at (260, 108)
Screenshot: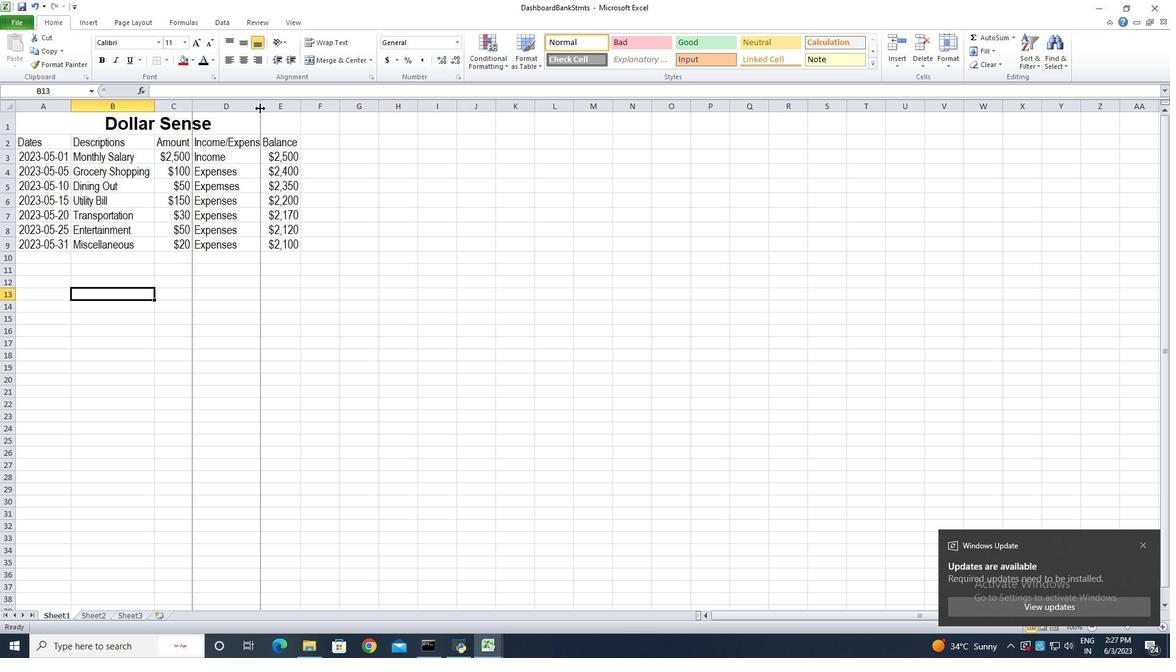 
Action: Mouse moved to (312, 110)
Screenshot: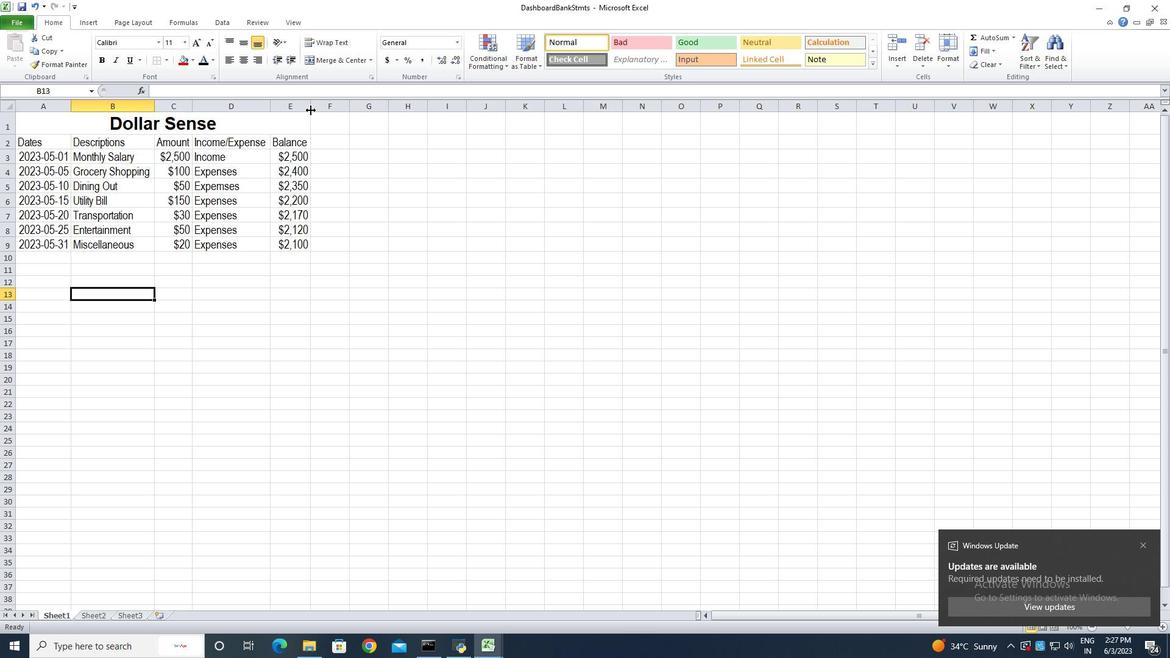 
Action: Mouse pressed left at (312, 110)
Screenshot: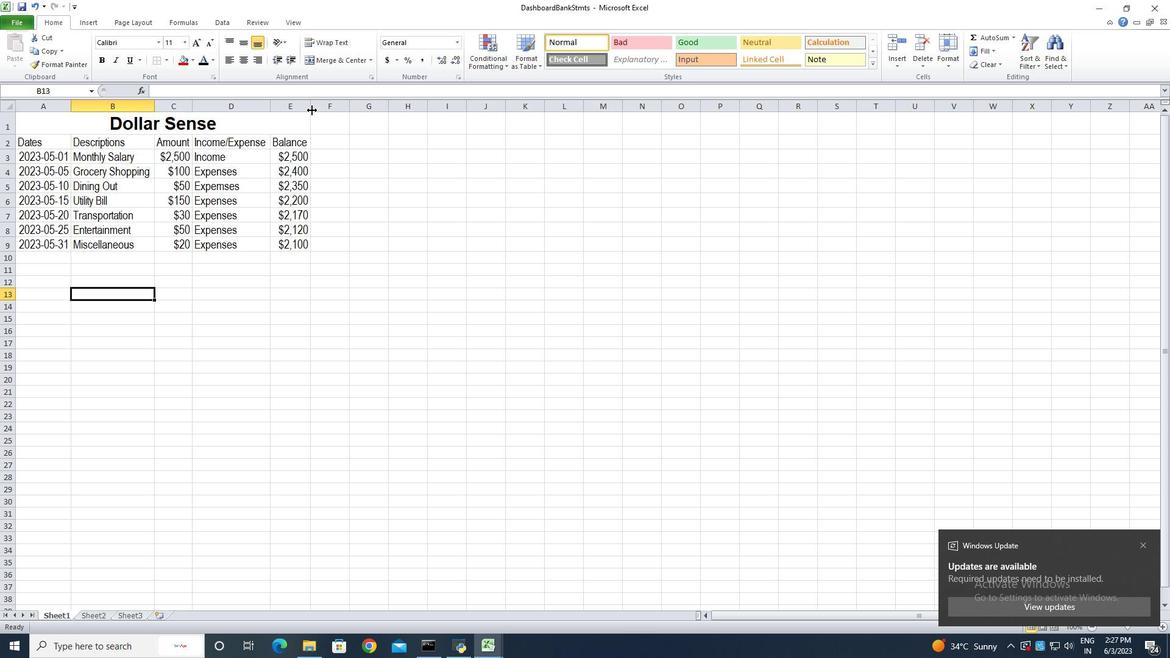 
Action: Mouse pressed left at (312, 110)
Screenshot: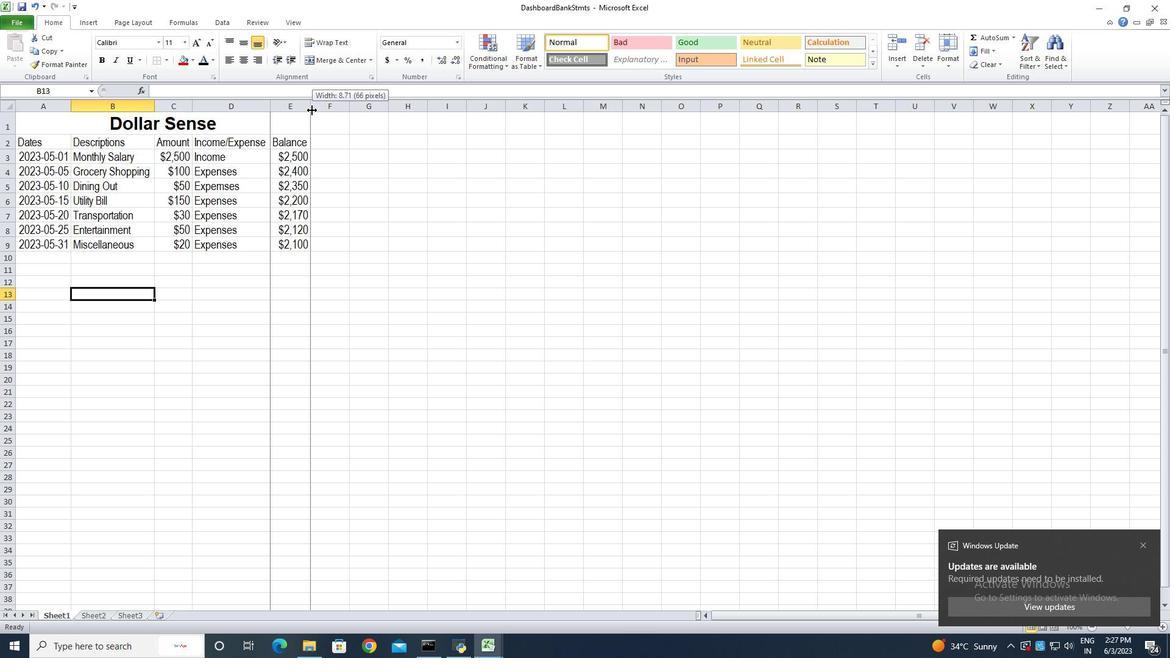 
Action: Mouse moved to (58, 126)
Screenshot: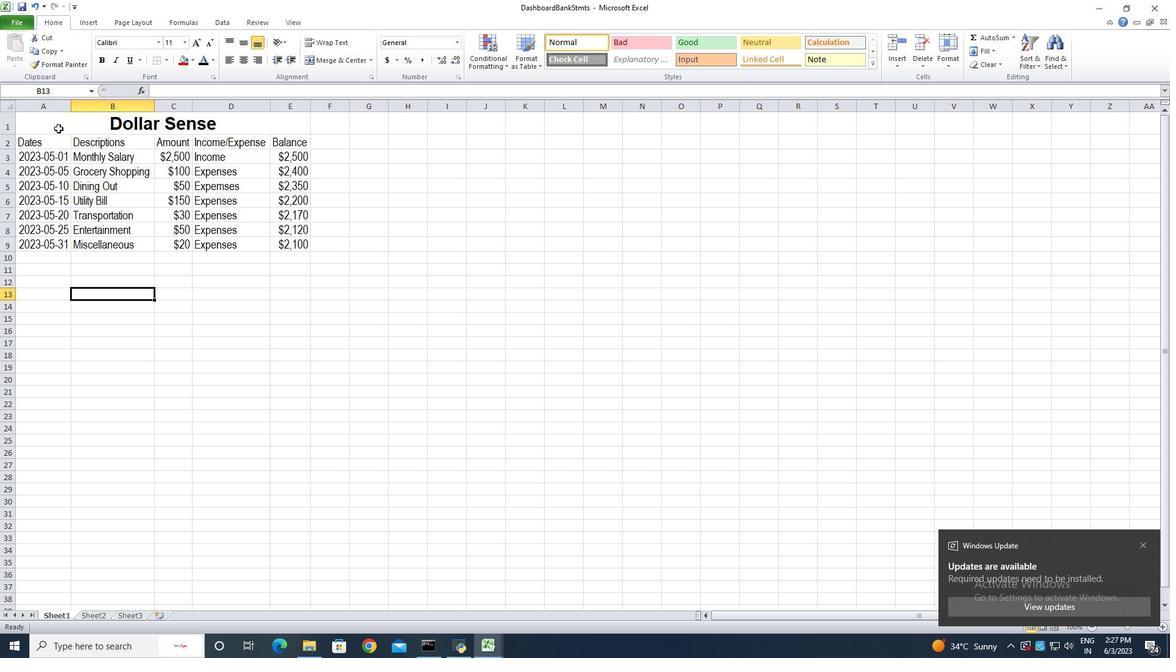 
Action: Mouse pressed left at (58, 126)
Screenshot: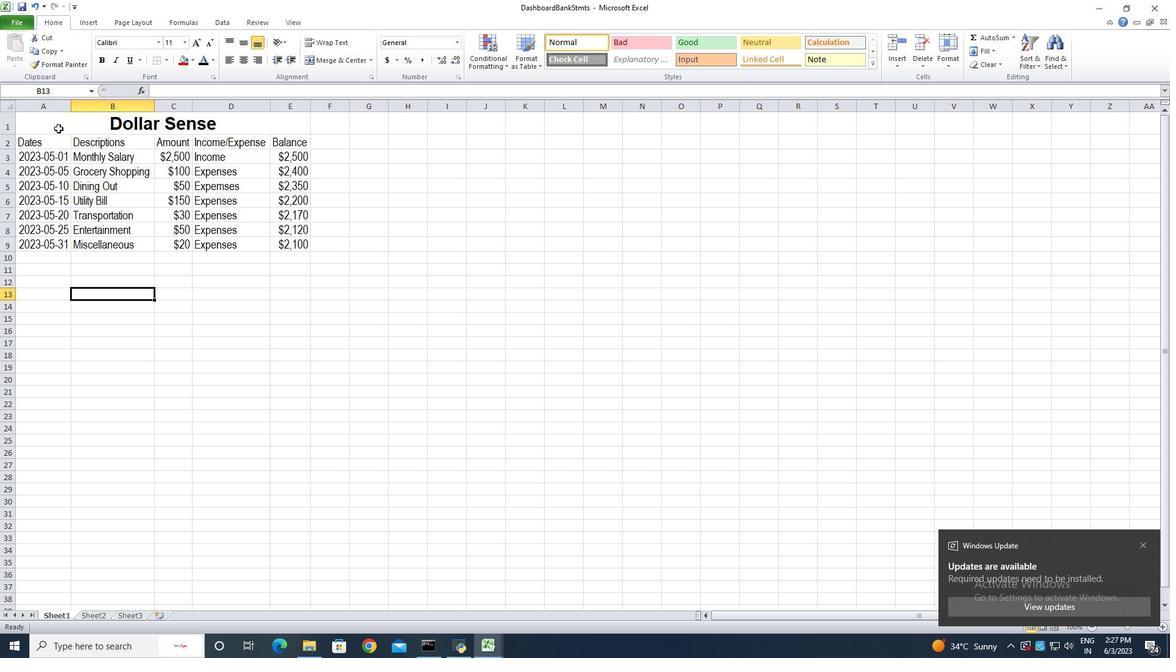 
Action: Mouse moved to (243, 45)
Screenshot: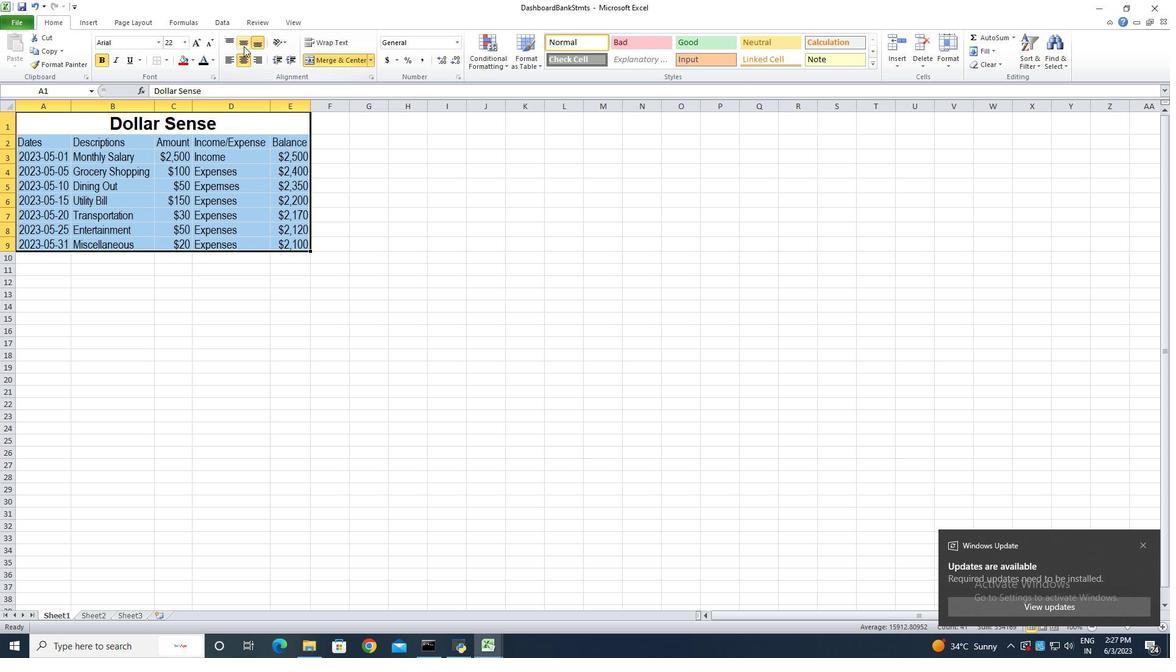 
Action: Mouse pressed left at (243, 45)
Screenshot: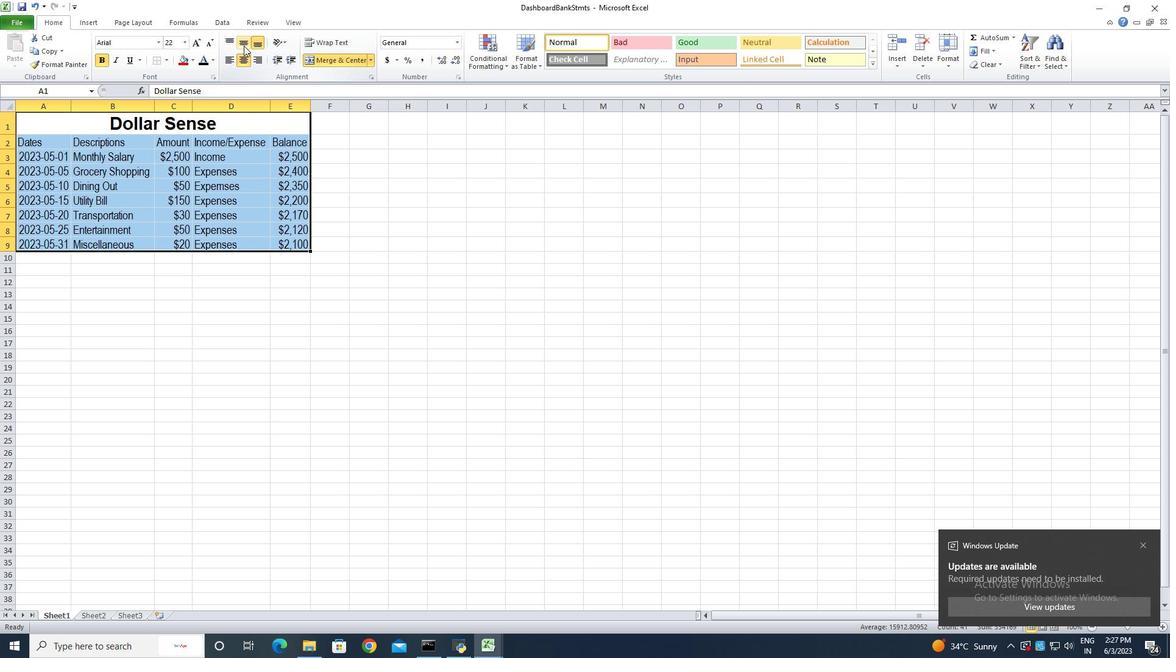 
Action: Mouse moved to (198, 310)
Screenshot: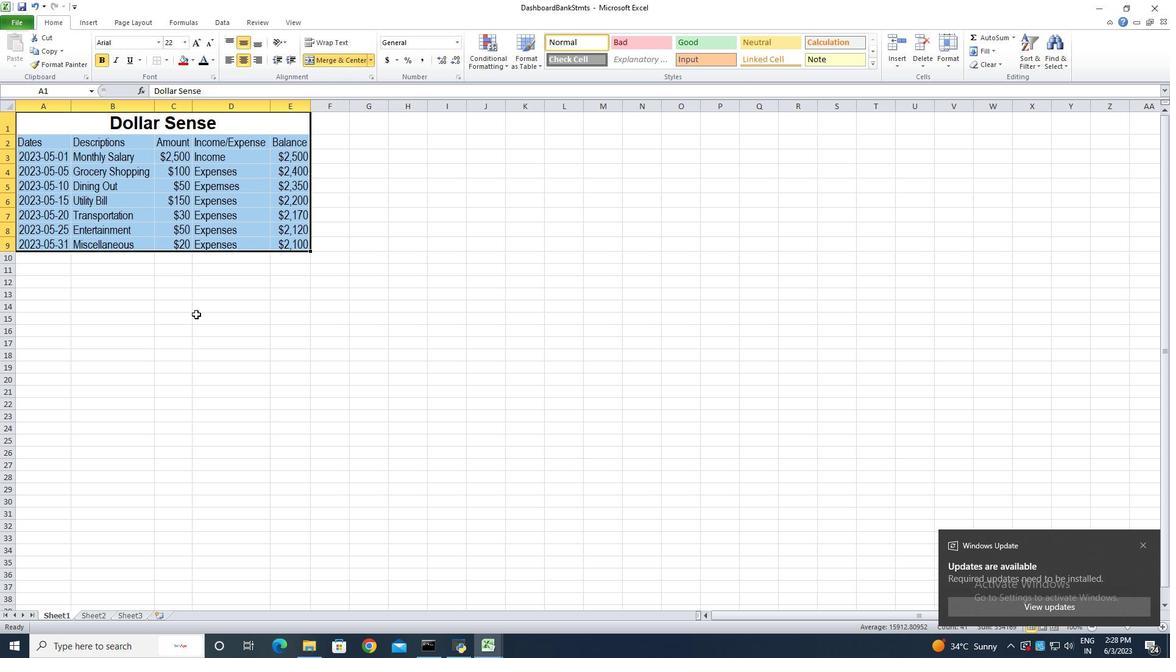 
Action: Mouse pressed left at (198, 310)
Screenshot: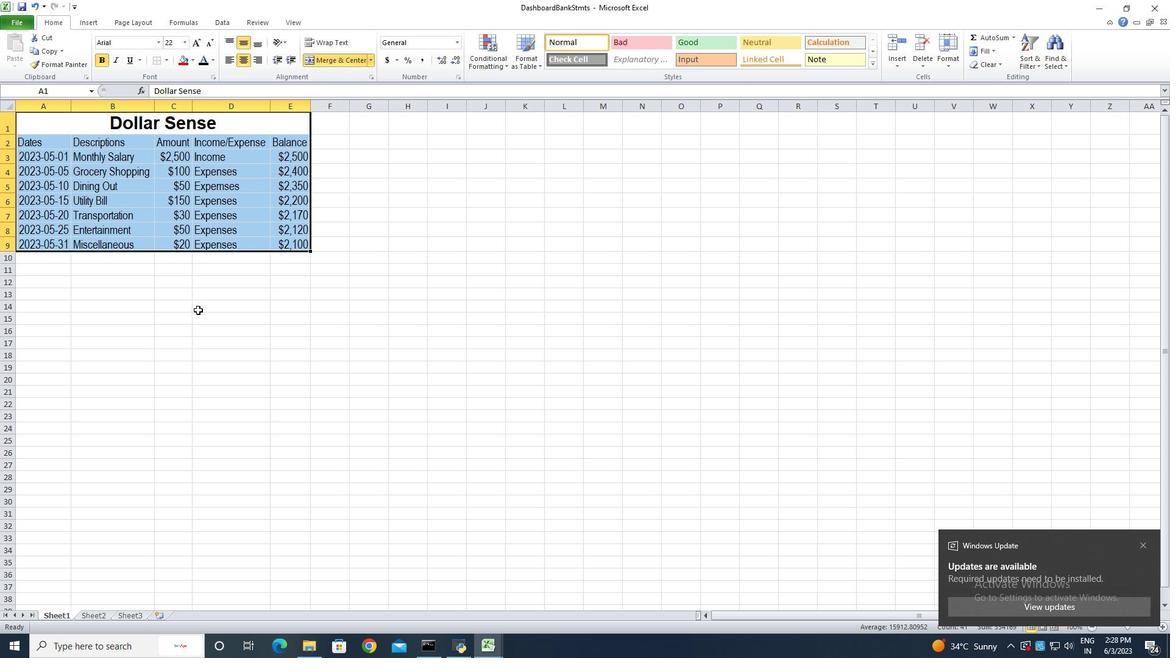 
Action: Key pressed ctrl+S<'\x13'><'\x13'><'\x13'><'\x13'><'\x13'>
Screenshot: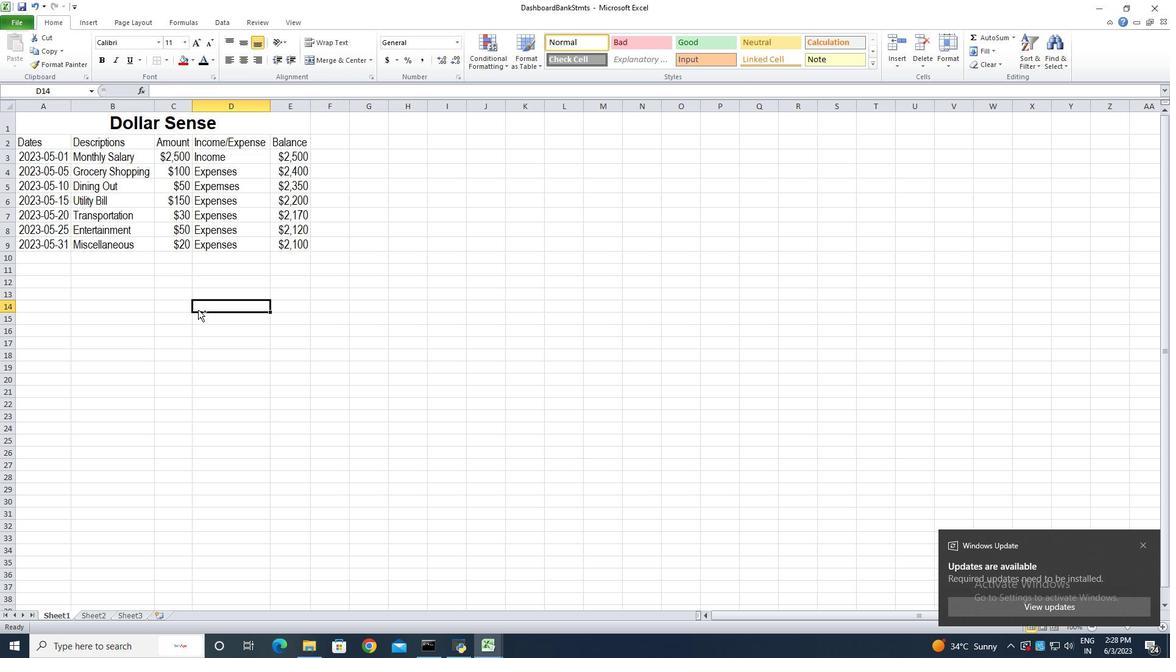 
